 Task: Create new Company, with domain: 'symantec.com' and type: 'Prospect'. Add new contact for this company, with mail Id: 'Gaurav18Verma@symantec.com', First Name: Gaurav, Last name:  Verma, Job Title: 'Supply Chain Manager', Phone Number: '(305) 555-9014'. Change life cycle stage to  Lead and lead status to  In Progress. Logged in from softage.6@softage.net
Action: Mouse moved to (95, 67)
Screenshot: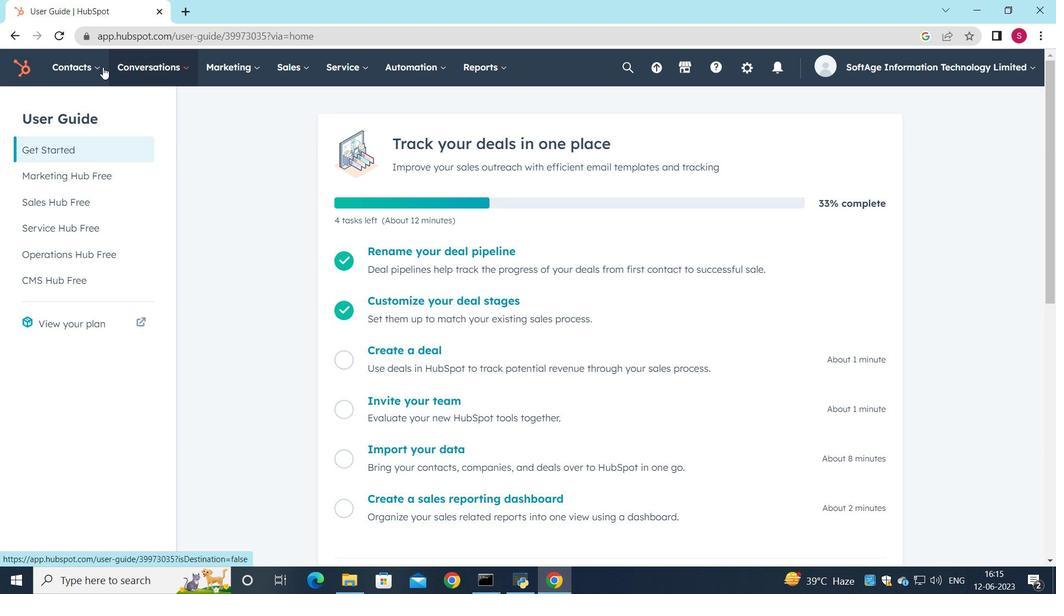 
Action: Mouse pressed left at (95, 67)
Screenshot: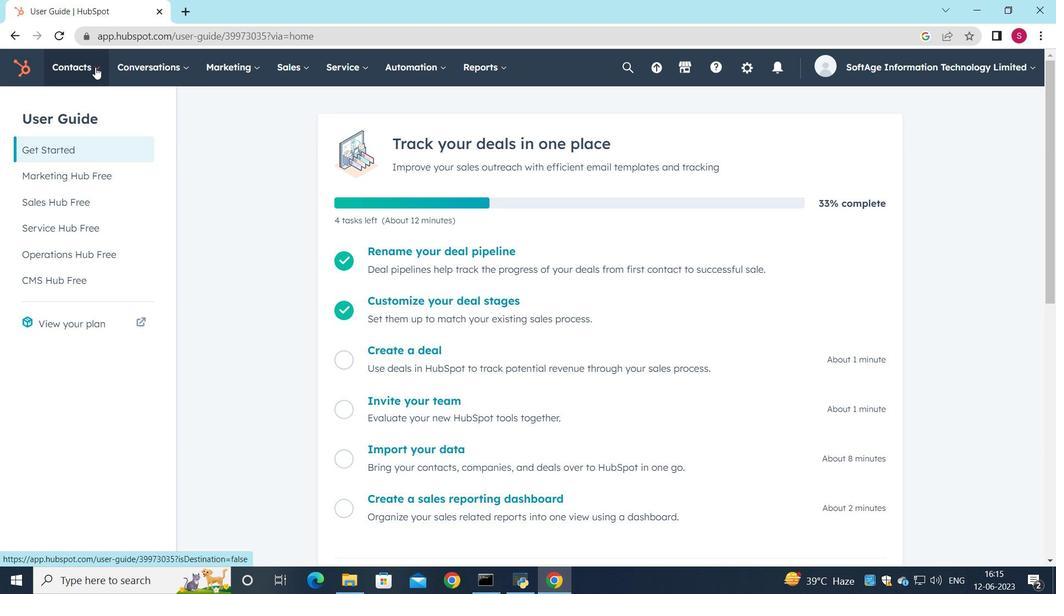 
Action: Mouse moved to (89, 125)
Screenshot: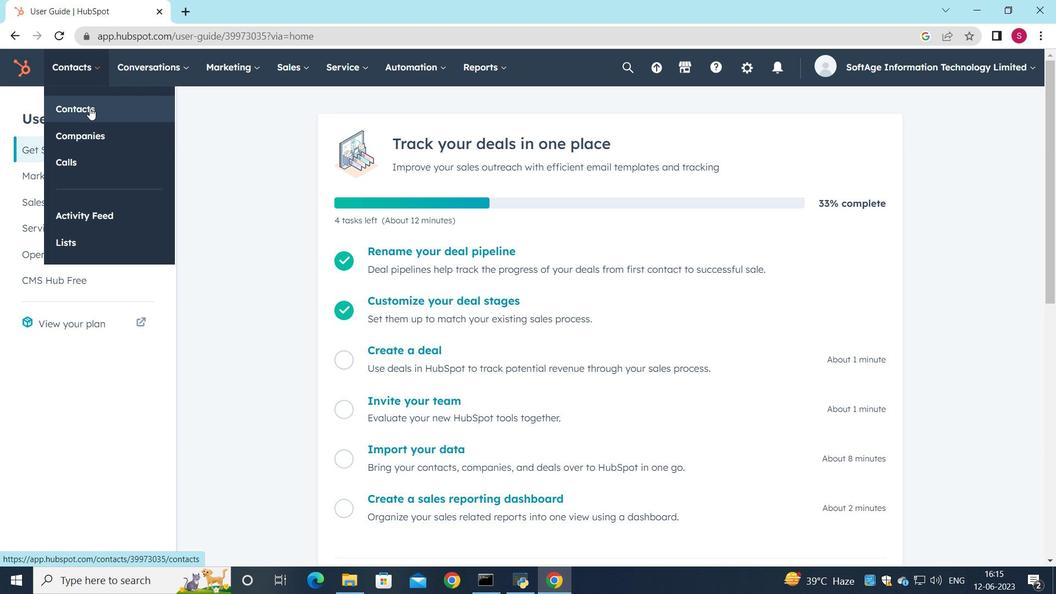 
Action: Mouse pressed left at (89, 125)
Screenshot: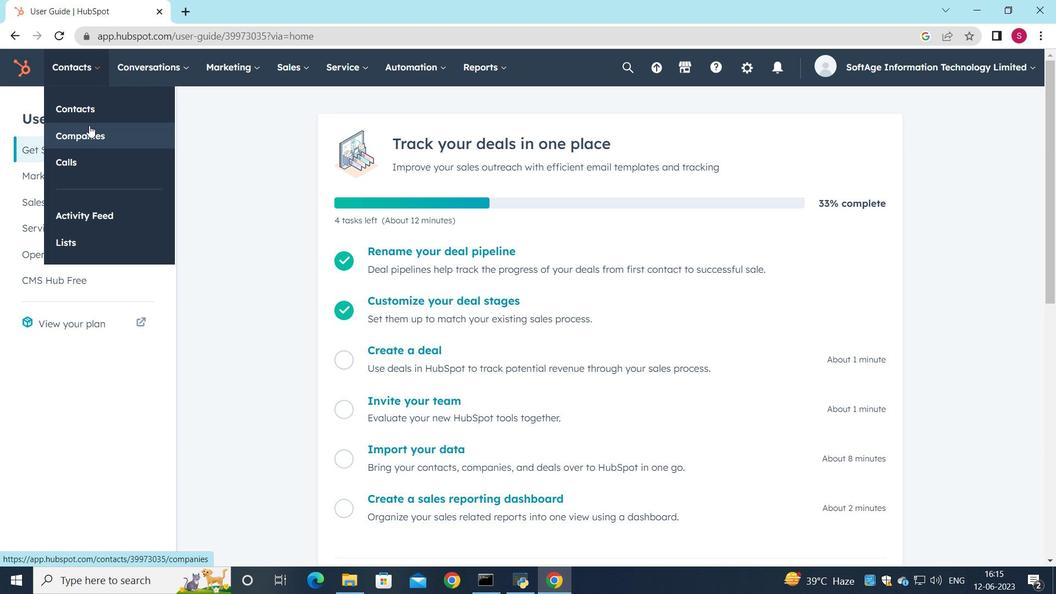 
Action: Mouse moved to (977, 115)
Screenshot: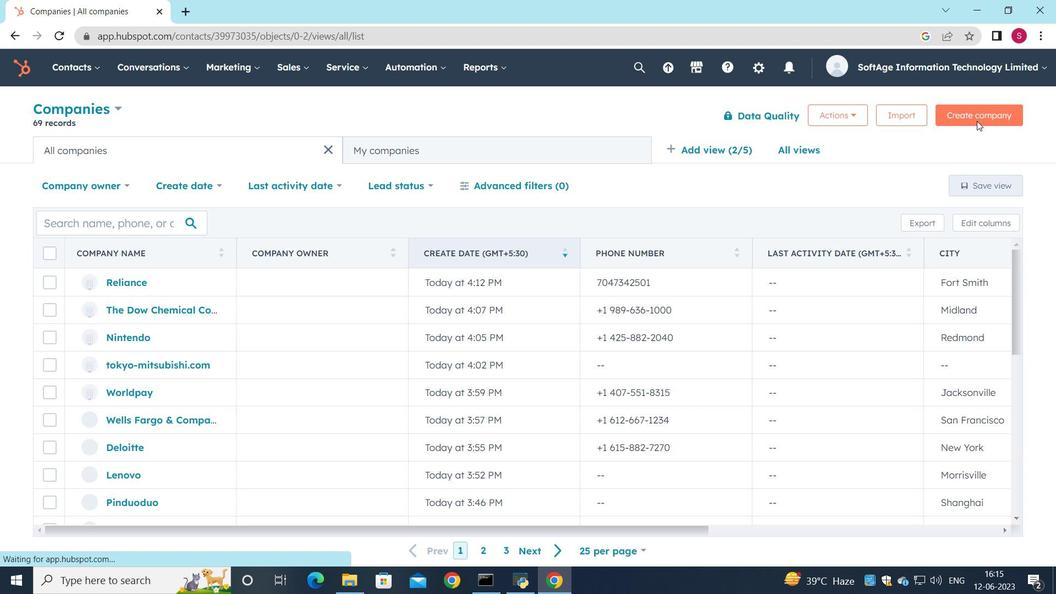 
Action: Mouse pressed left at (977, 115)
Screenshot: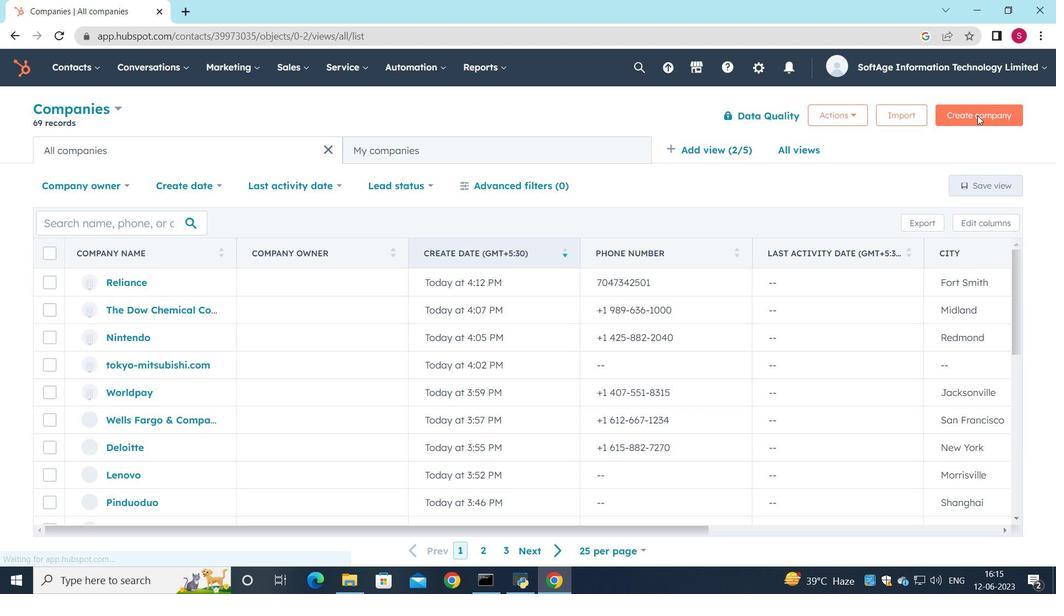 
Action: Mouse moved to (836, 173)
Screenshot: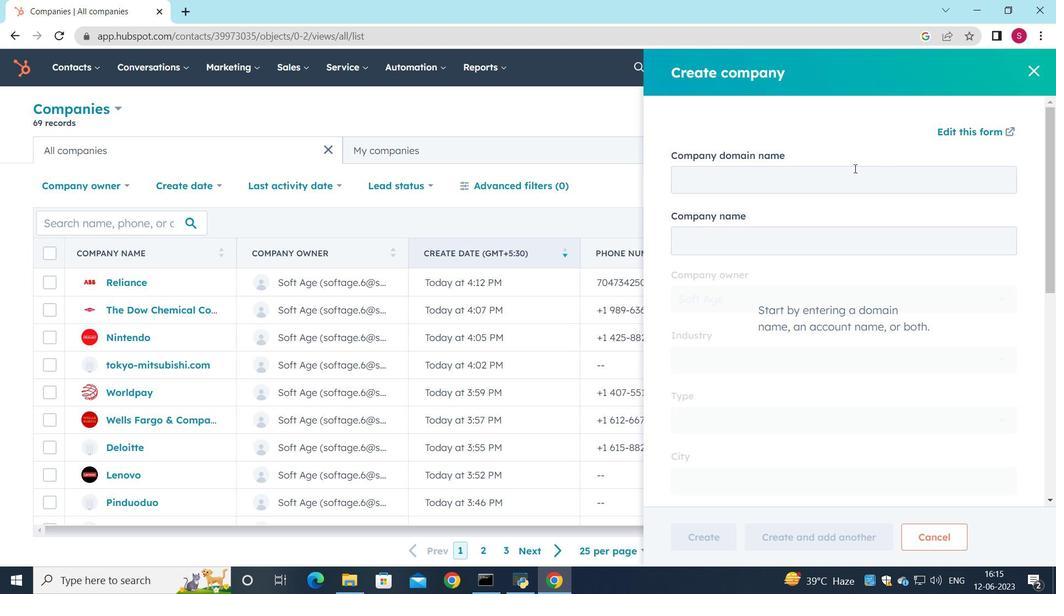 
Action: Mouse pressed left at (836, 173)
Screenshot: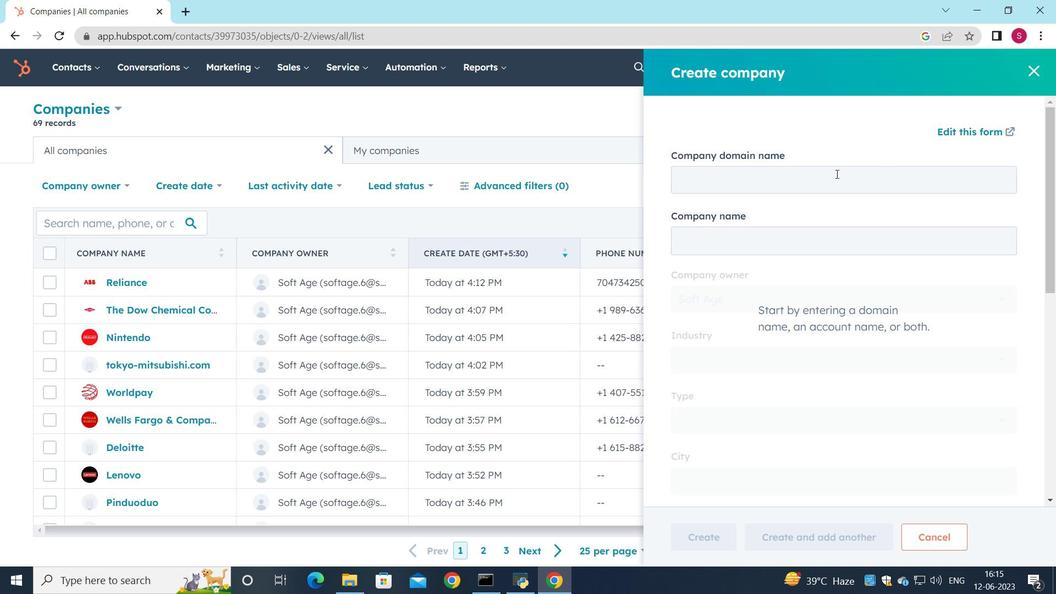 
Action: Mouse moved to (834, 184)
Screenshot: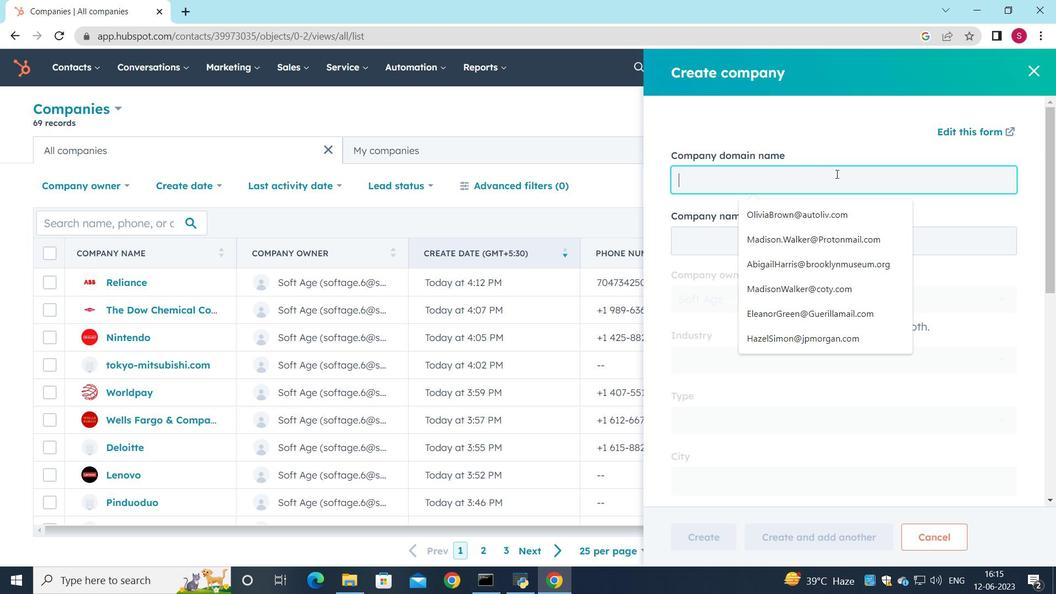 
Action: Key pressed symantec.com
Screenshot: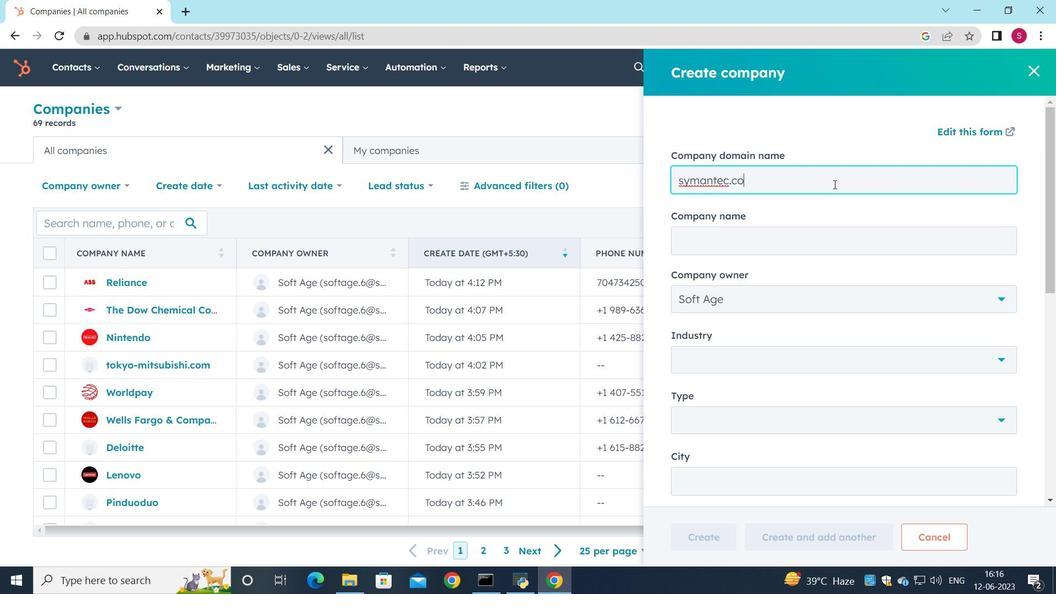 
Action: Mouse moved to (732, 311)
Screenshot: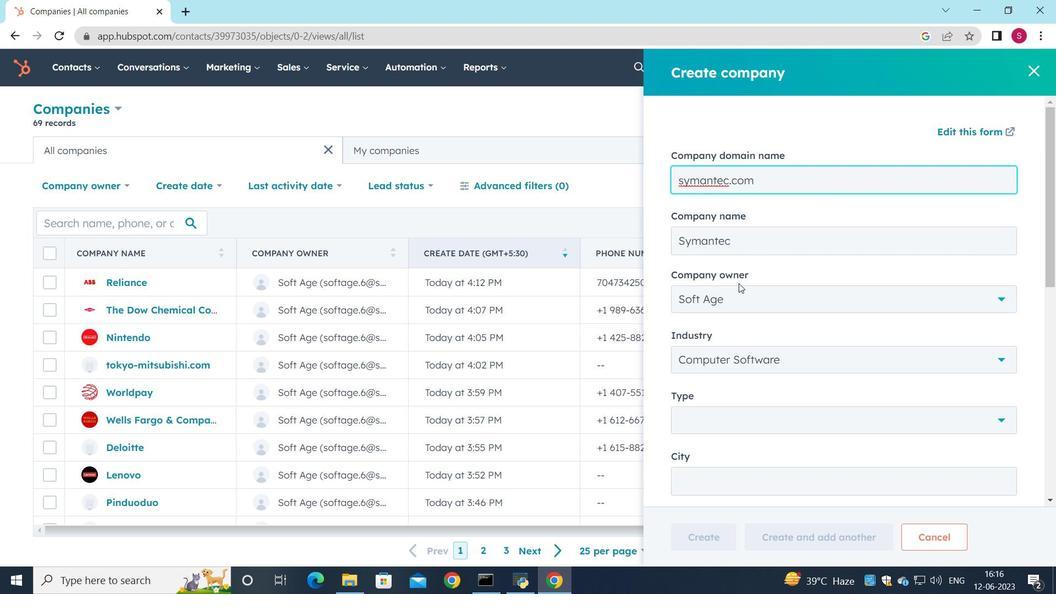 
Action: Mouse scrolled (732, 311) with delta (0, 0)
Screenshot: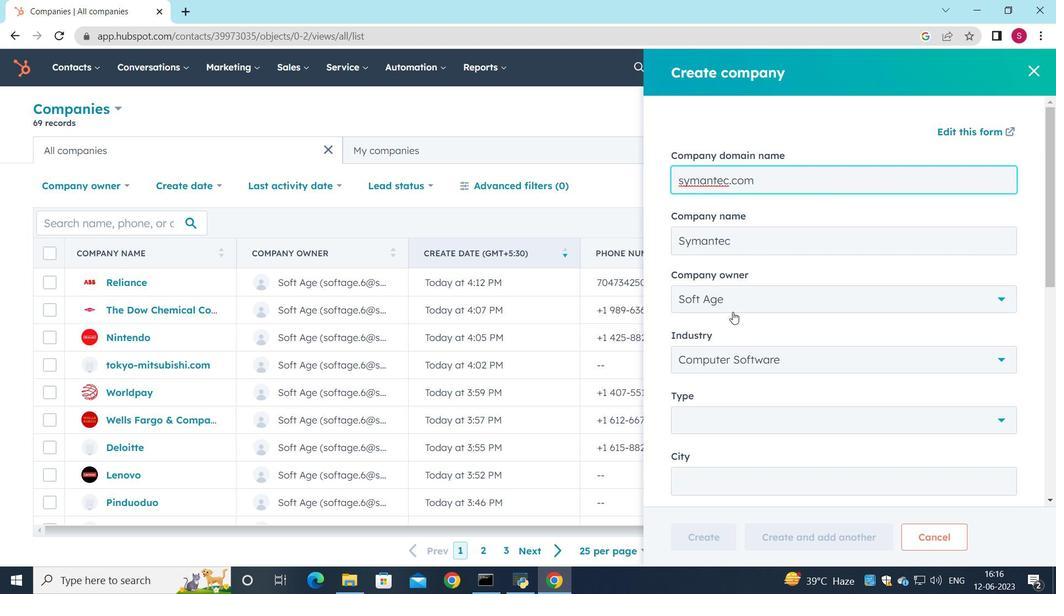 
Action: Mouse scrolled (732, 311) with delta (0, 0)
Screenshot: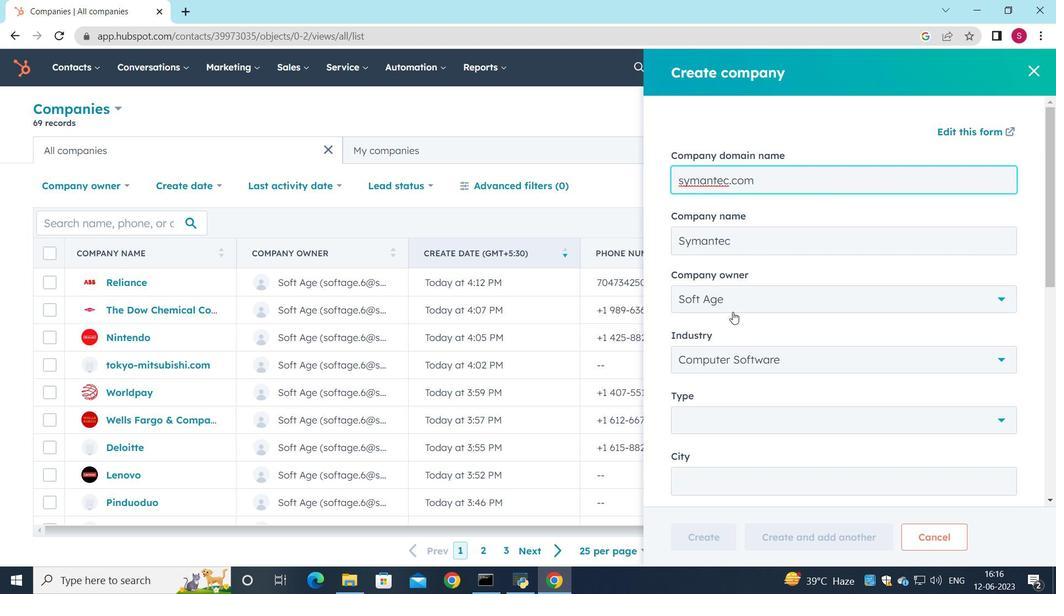 
Action: Mouse moved to (704, 274)
Screenshot: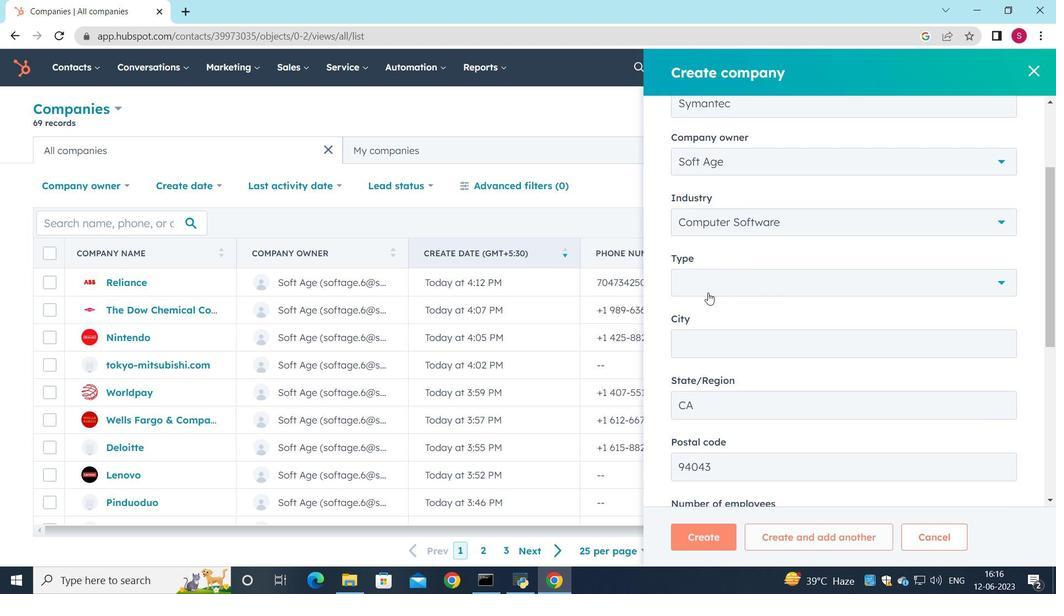 
Action: Mouse pressed left at (704, 274)
Screenshot: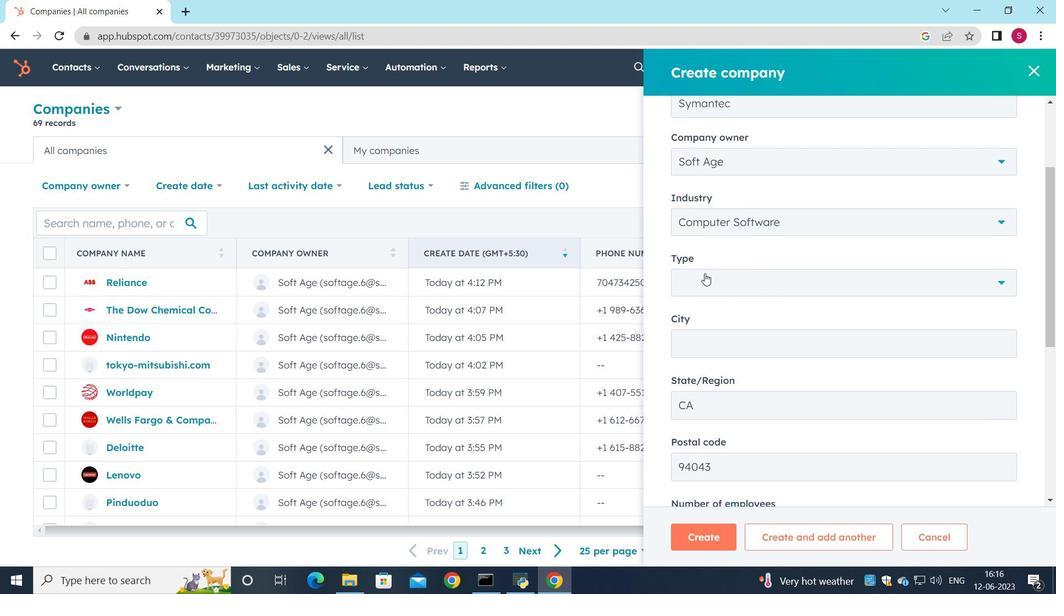 
Action: Mouse moved to (711, 343)
Screenshot: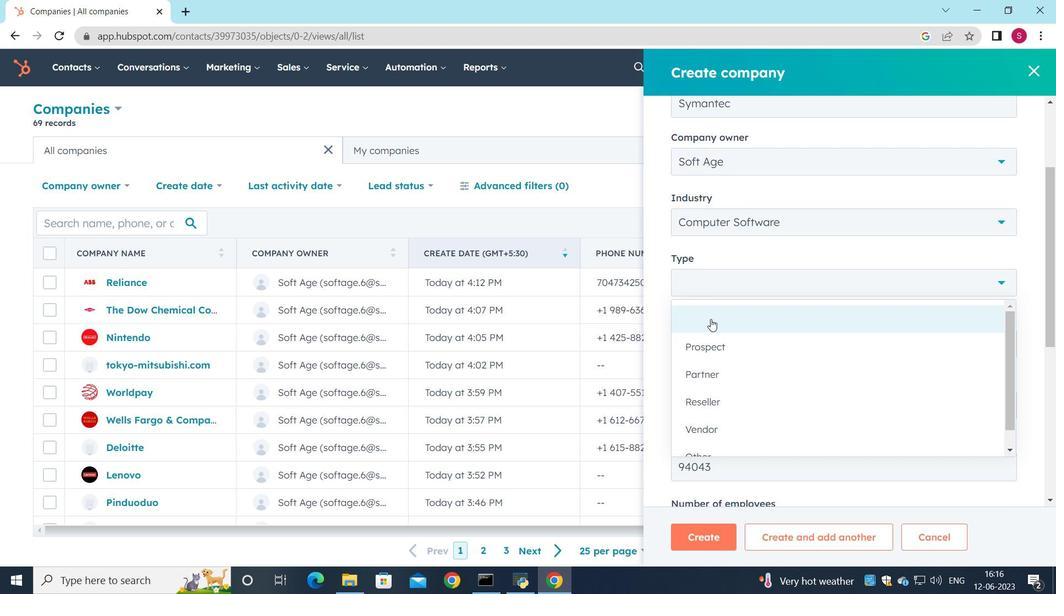 
Action: Mouse pressed left at (711, 343)
Screenshot: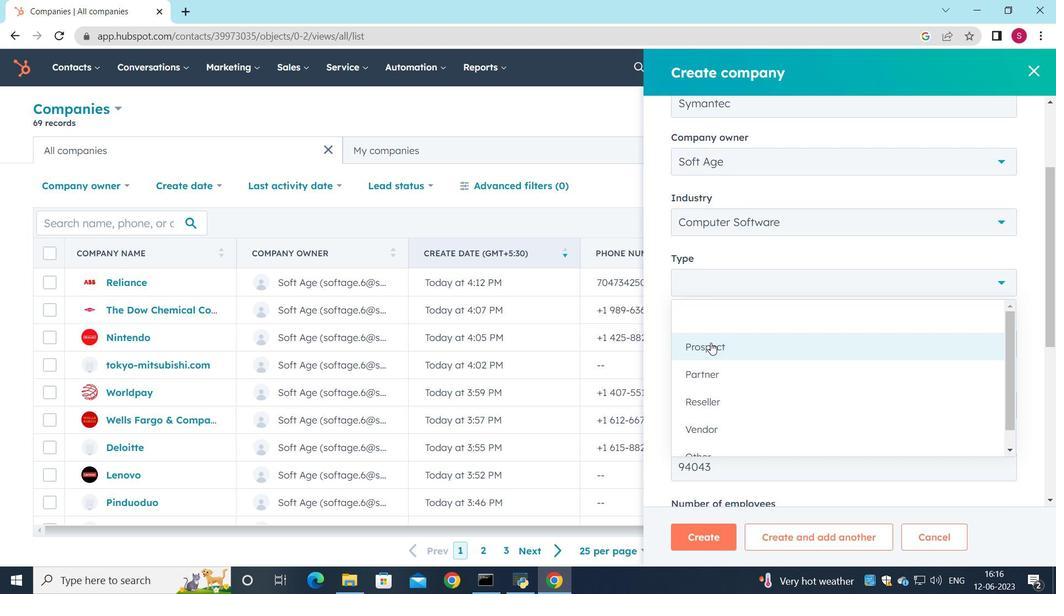 
Action: Mouse moved to (728, 331)
Screenshot: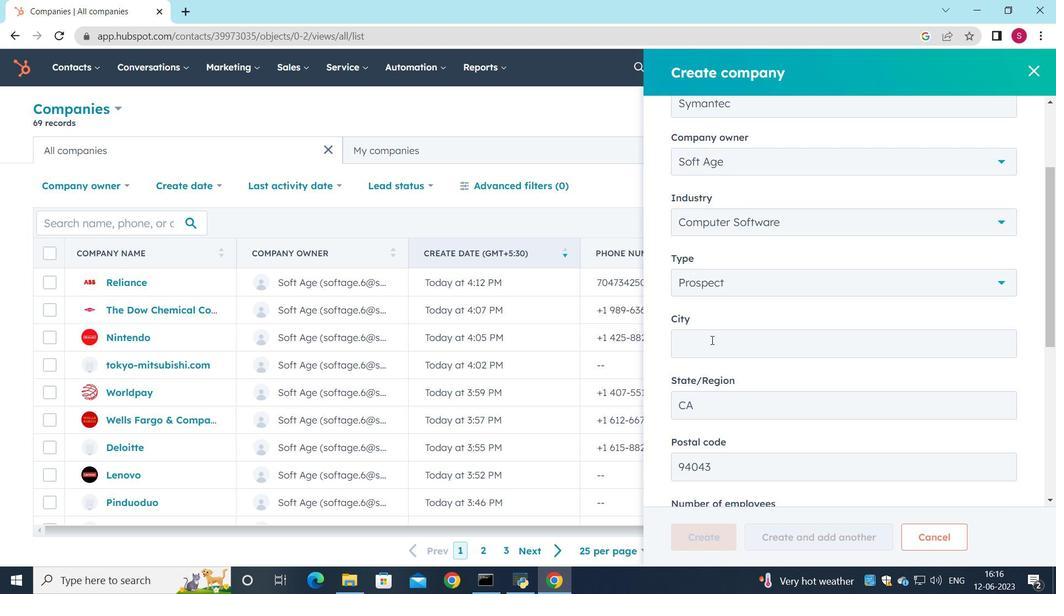 
Action: Mouse scrolled (728, 331) with delta (0, 0)
Screenshot: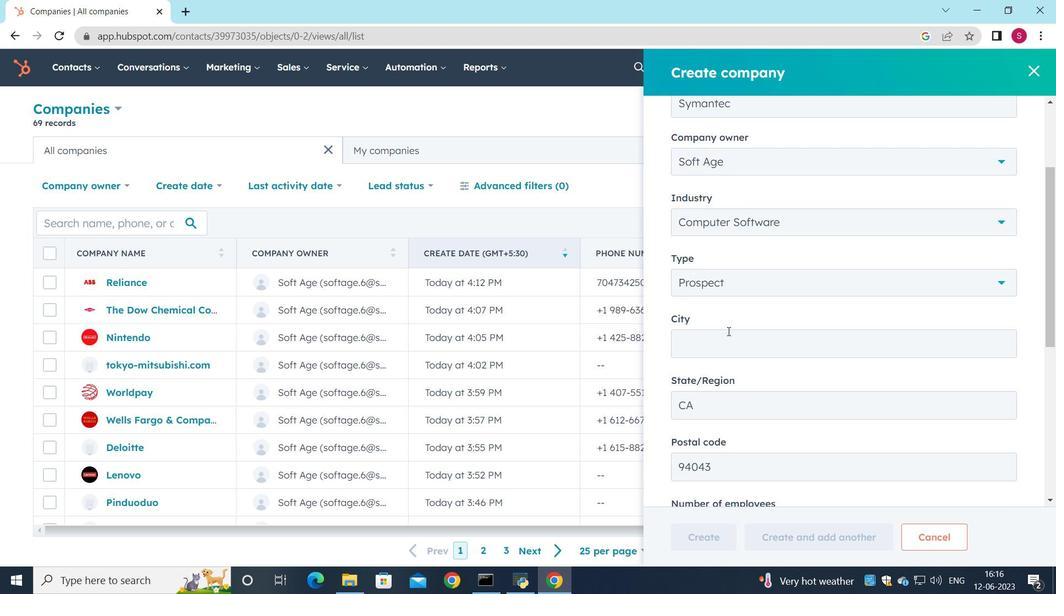 
Action: Mouse moved to (743, 309)
Screenshot: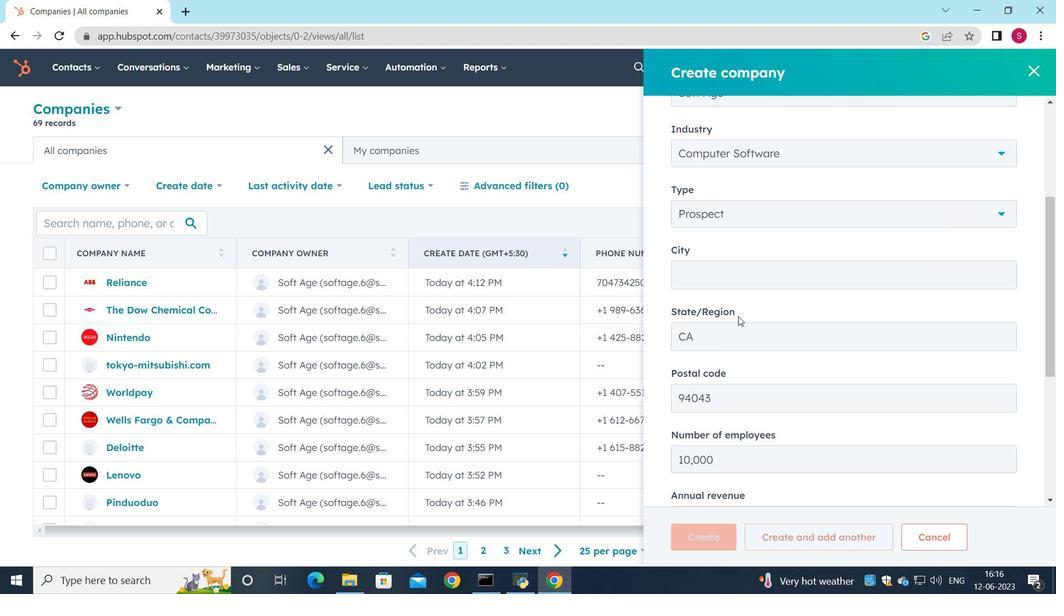 
Action: Mouse scrolled (743, 309) with delta (0, 0)
Screenshot: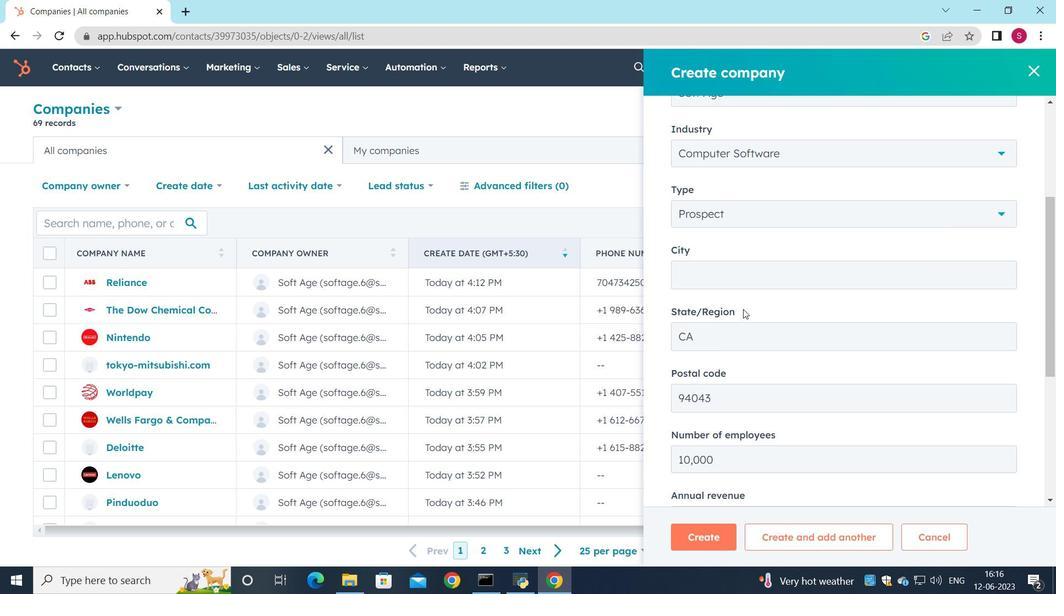 
Action: Mouse moved to (692, 546)
Screenshot: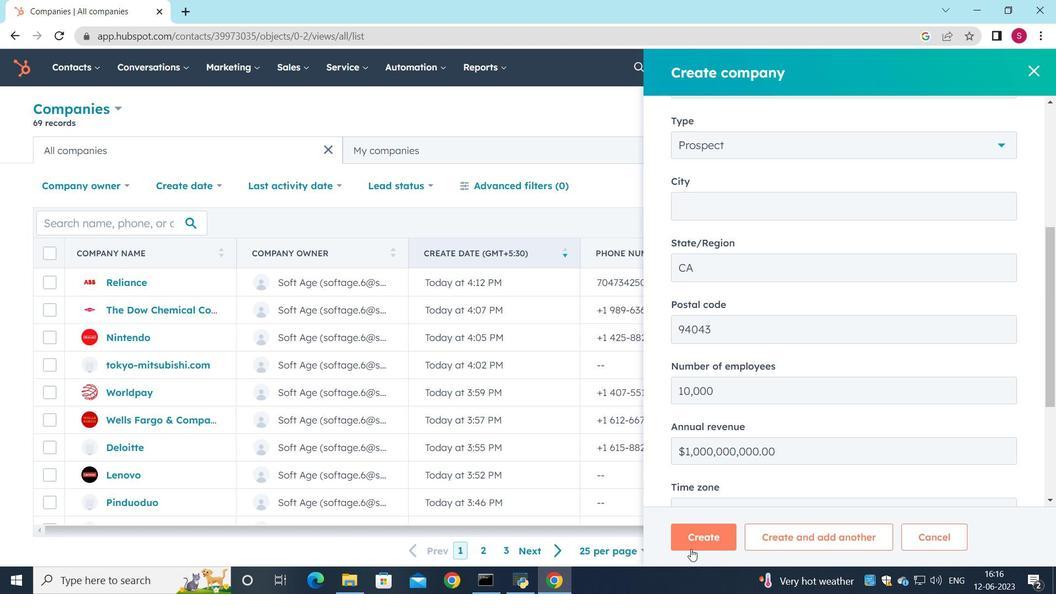 
Action: Mouse pressed left at (692, 546)
Screenshot: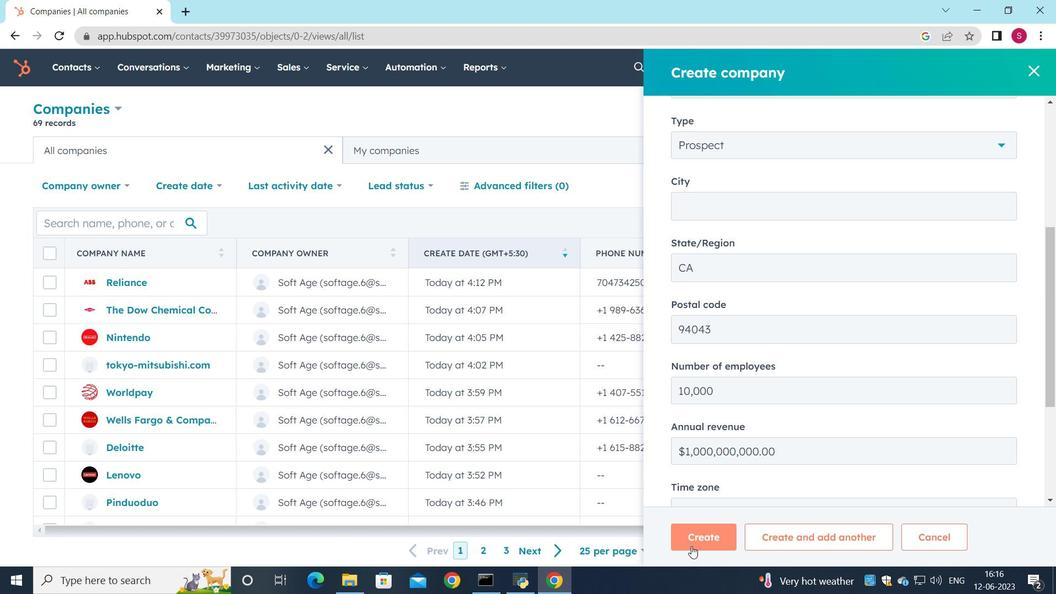 
Action: Mouse moved to (693, 379)
Screenshot: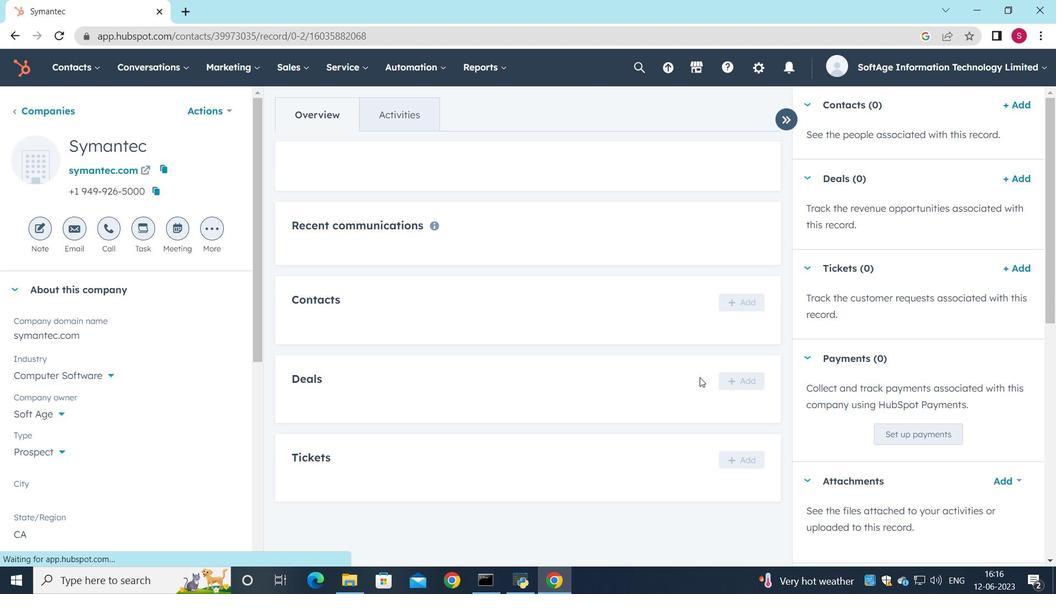 
Action: Mouse scrolled (693, 378) with delta (0, 0)
Screenshot: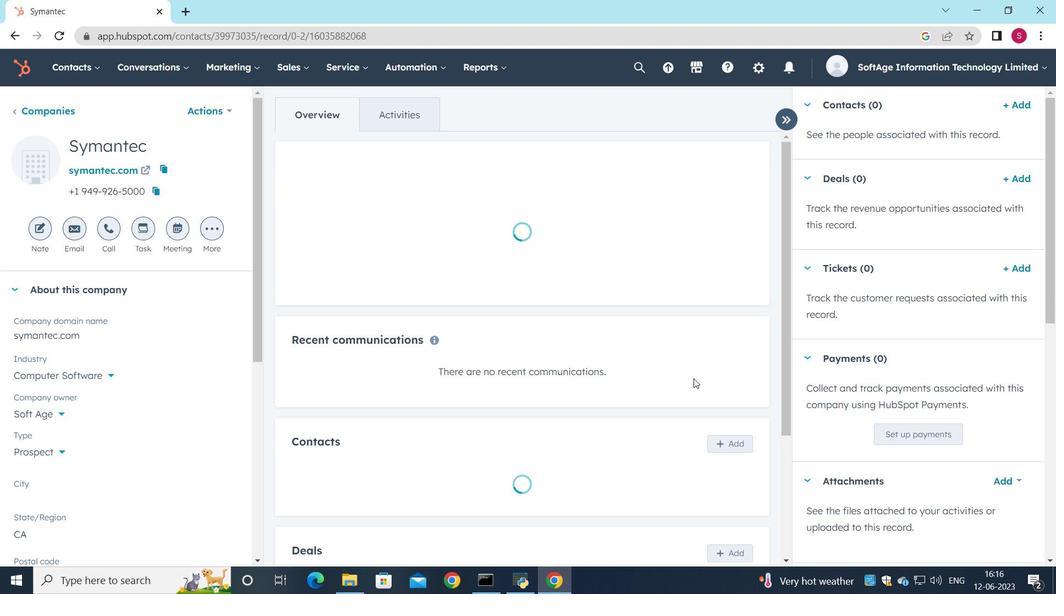 
Action: Mouse scrolled (693, 378) with delta (0, 0)
Screenshot: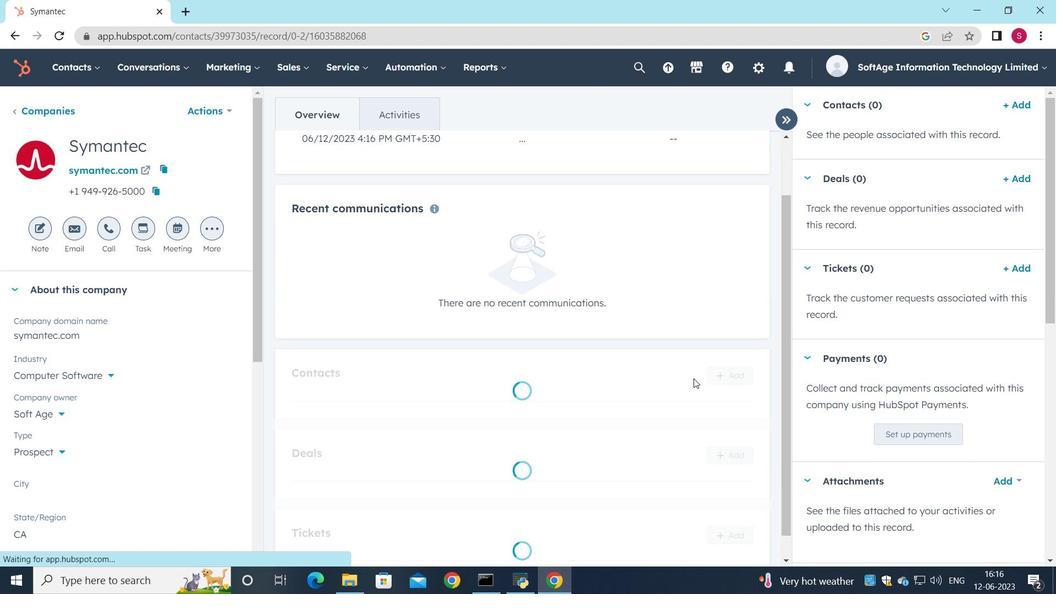 
Action: Mouse scrolled (693, 378) with delta (0, 0)
Screenshot: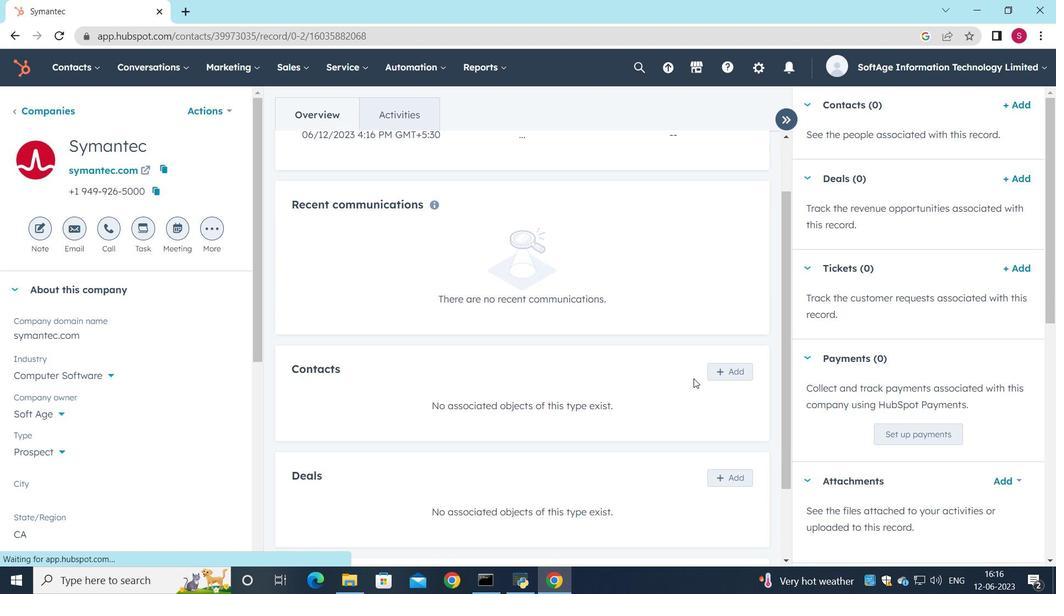 
Action: Mouse moved to (727, 272)
Screenshot: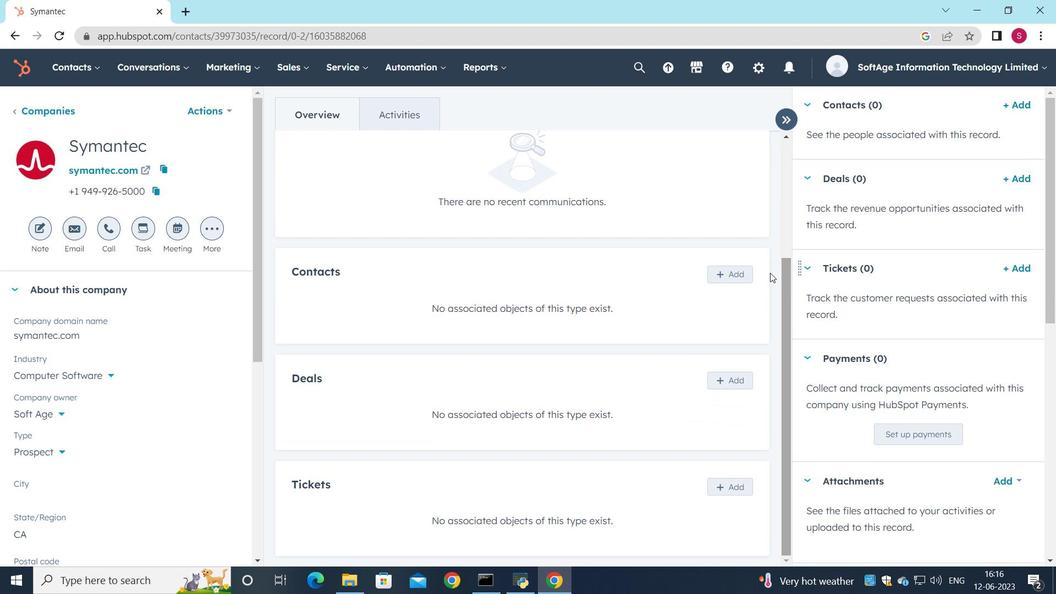 
Action: Mouse pressed left at (727, 272)
Screenshot: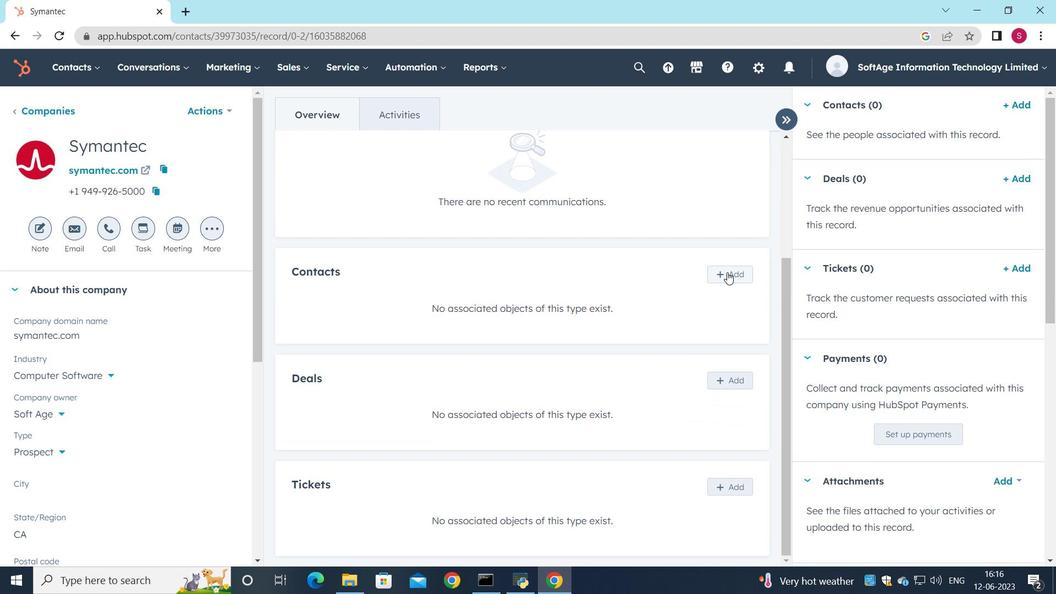 
Action: Mouse moved to (757, 146)
Screenshot: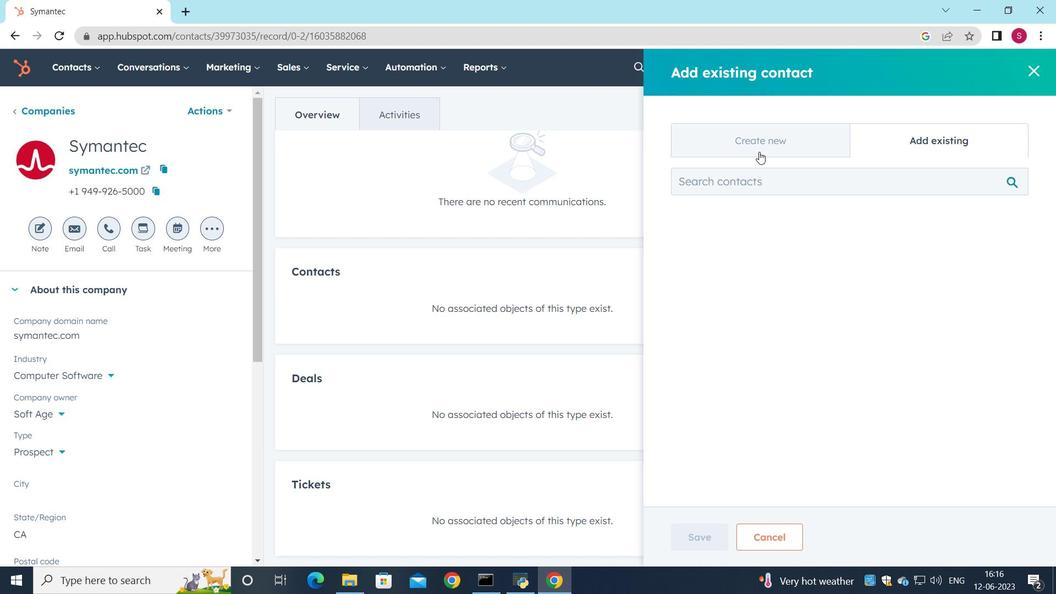 
Action: Mouse pressed left at (757, 146)
Screenshot: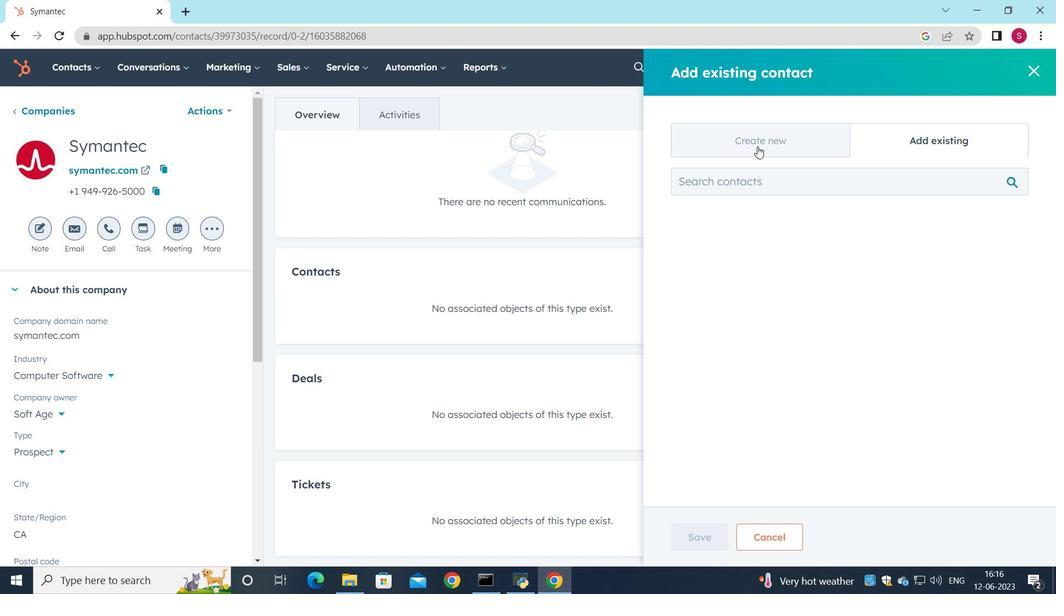 
Action: Mouse moved to (717, 232)
Screenshot: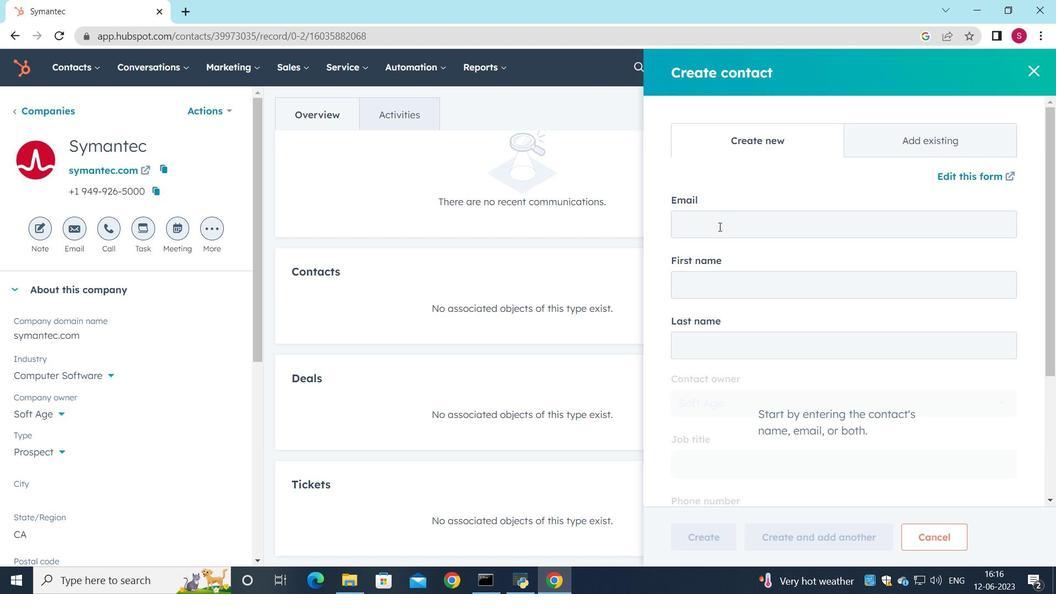 
Action: Mouse pressed left at (717, 232)
Screenshot: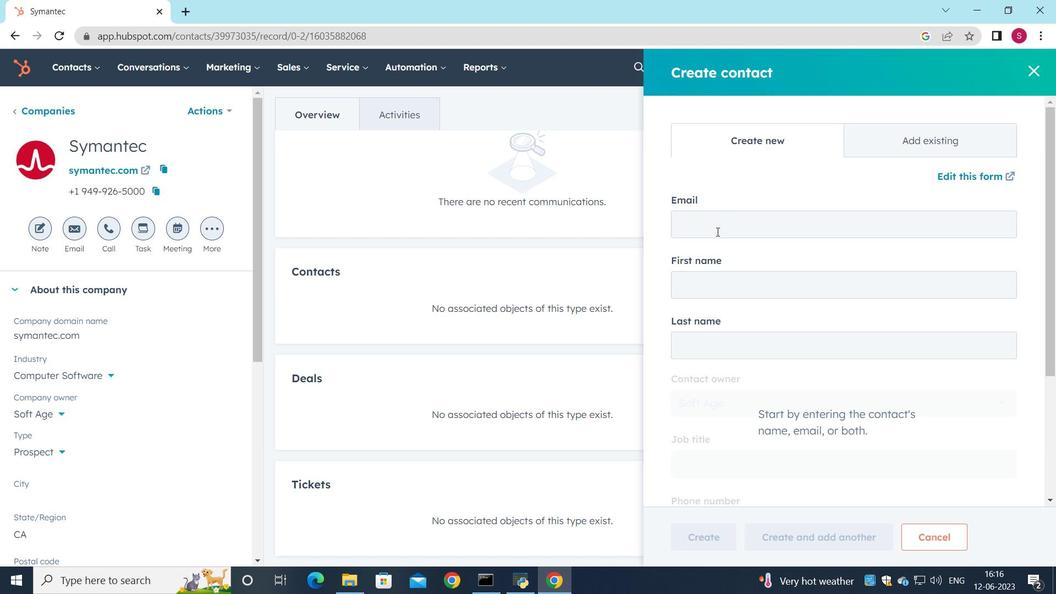 
Action: Key pressed symantec.com
Screenshot: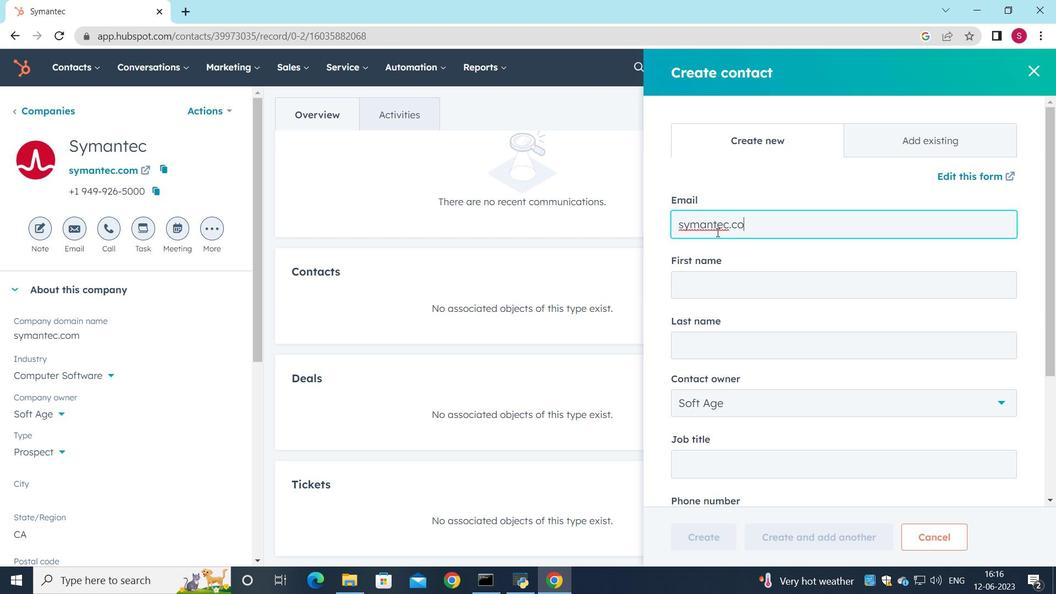 
Action: Mouse moved to (693, 304)
Screenshot: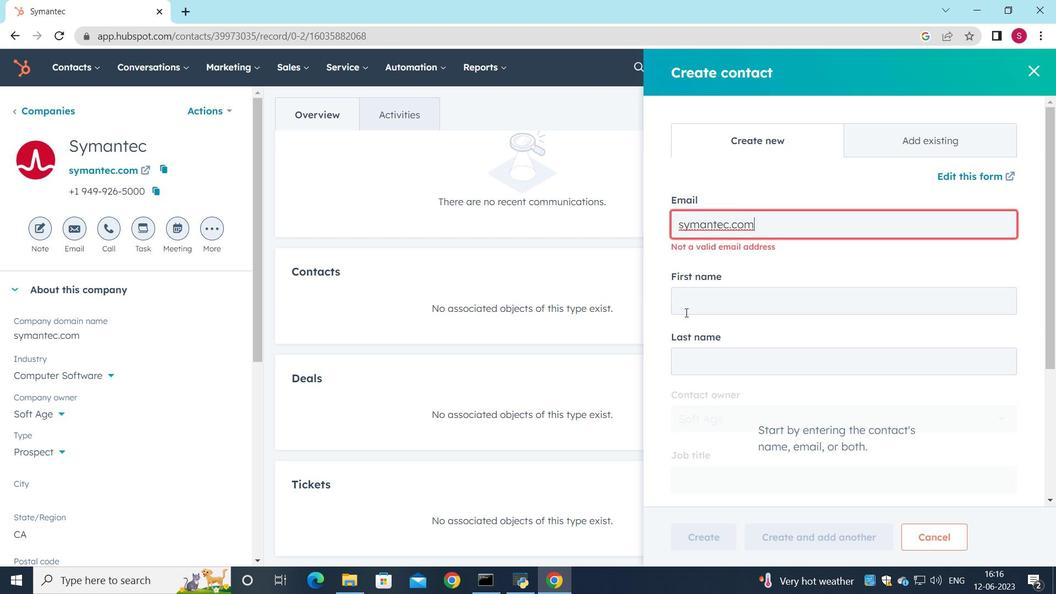 
Action: Mouse pressed left at (693, 304)
Screenshot: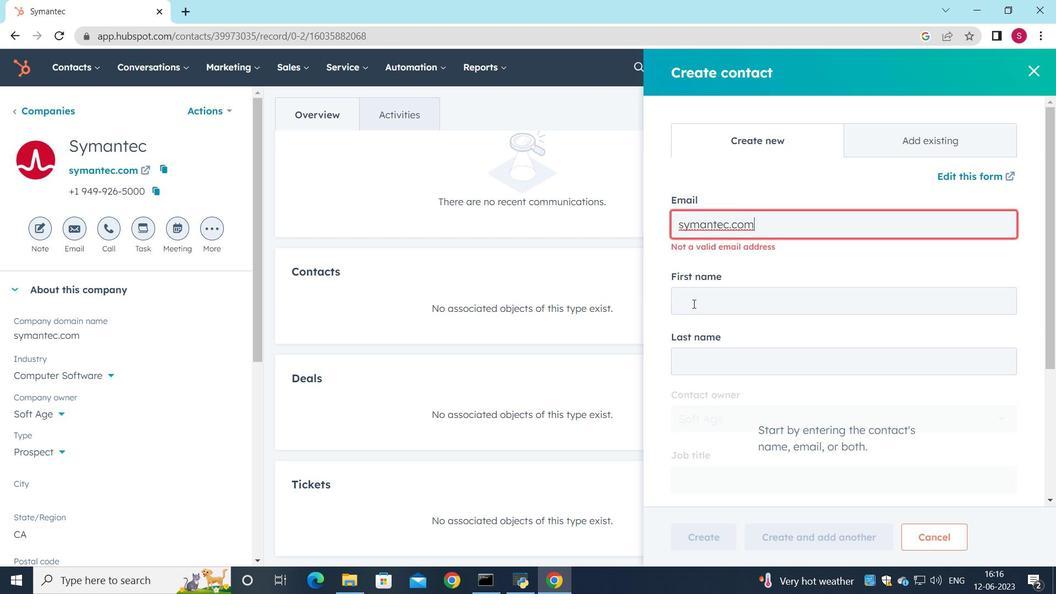 
Action: Key pressed <Key.backspace><Key.backspace><Key.backspace><Key.backspace><Key.backspace><Key.backspace><Key.backspace>
Screenshot: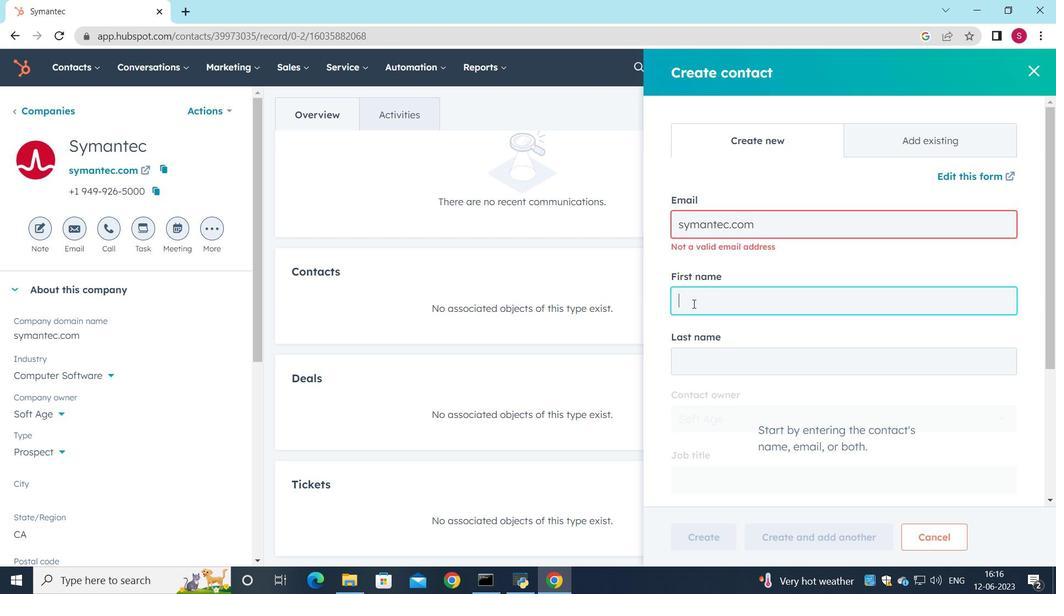 
Action: Mouse moved to (769, 229)
Screenshot: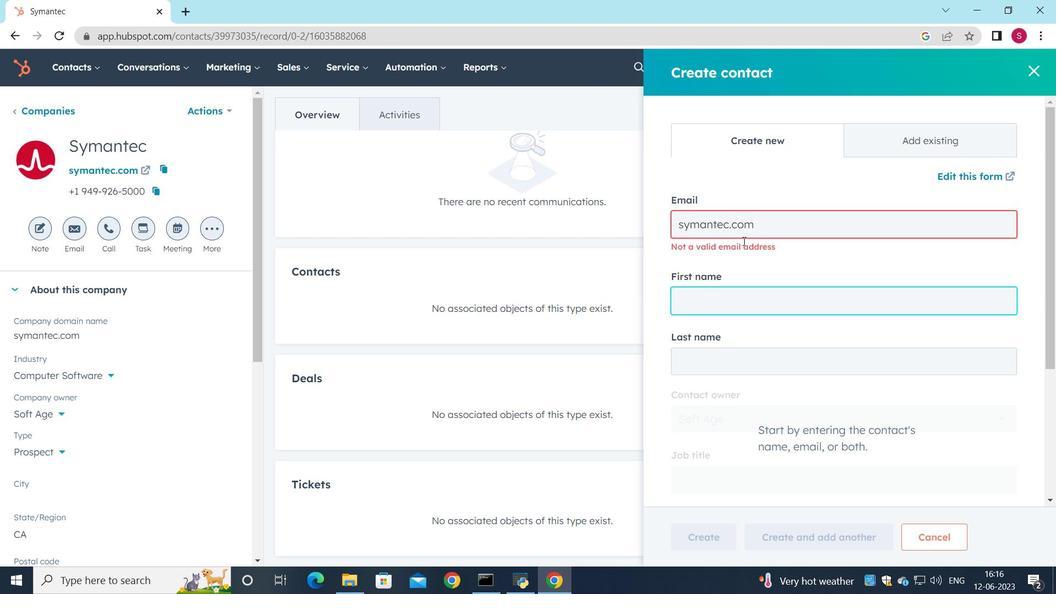 
Action: Mouse pressed left at (769, 229)
Screenshot: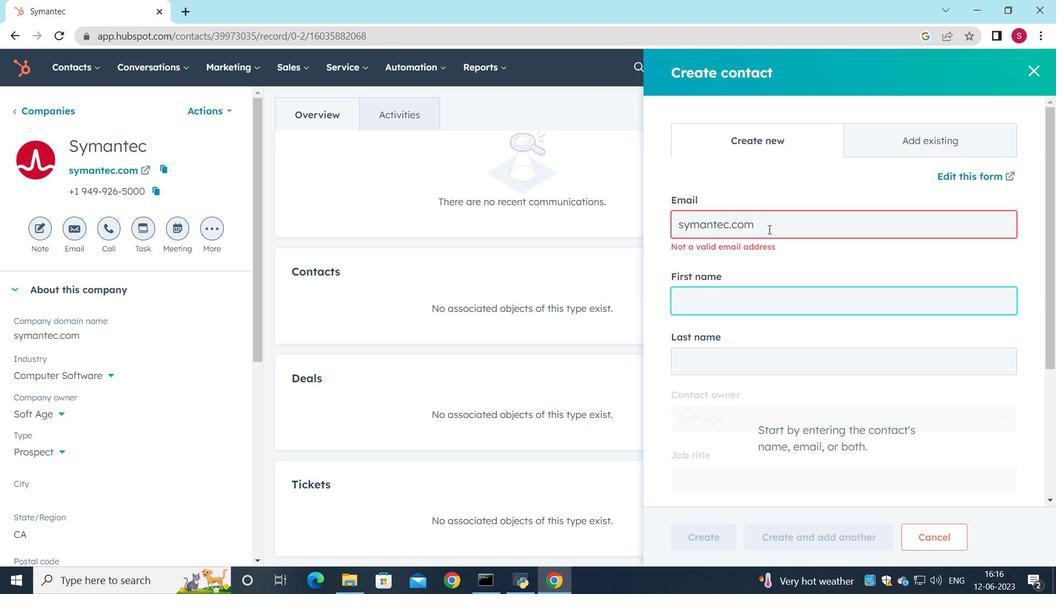 
Action: Mouse moved to (606, 253)
Screenshot: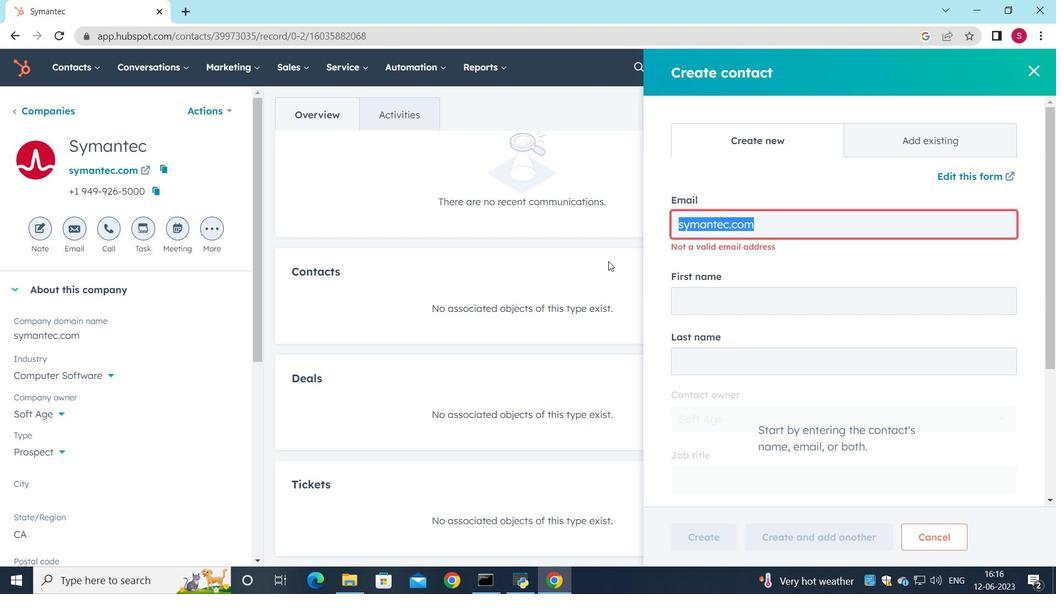 
Action: Key pressed <Key.delete>
Screenshot: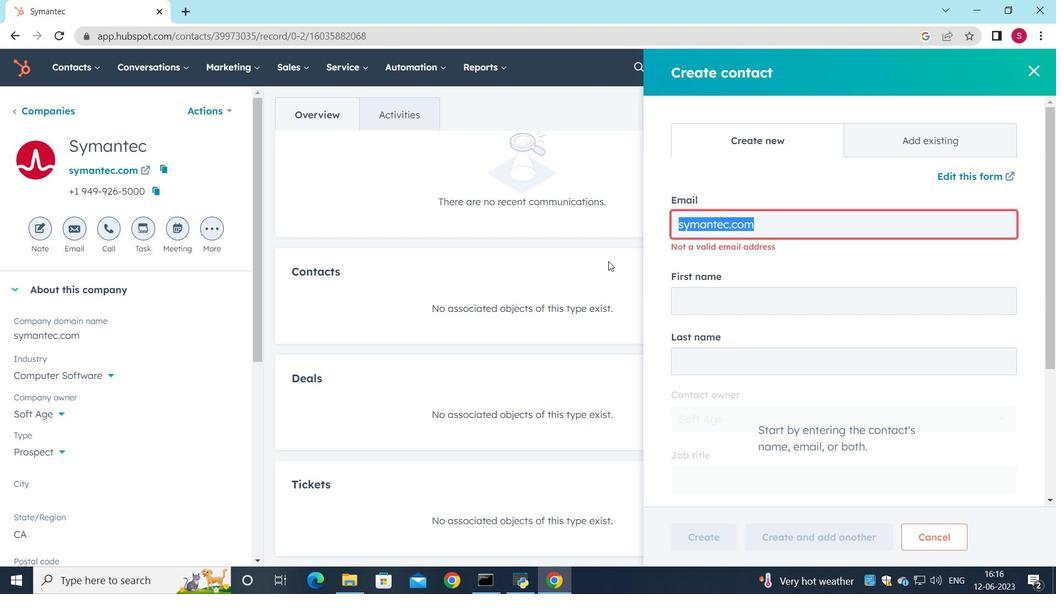 
Action: Mouse moved to (720, 255)
Screenshot: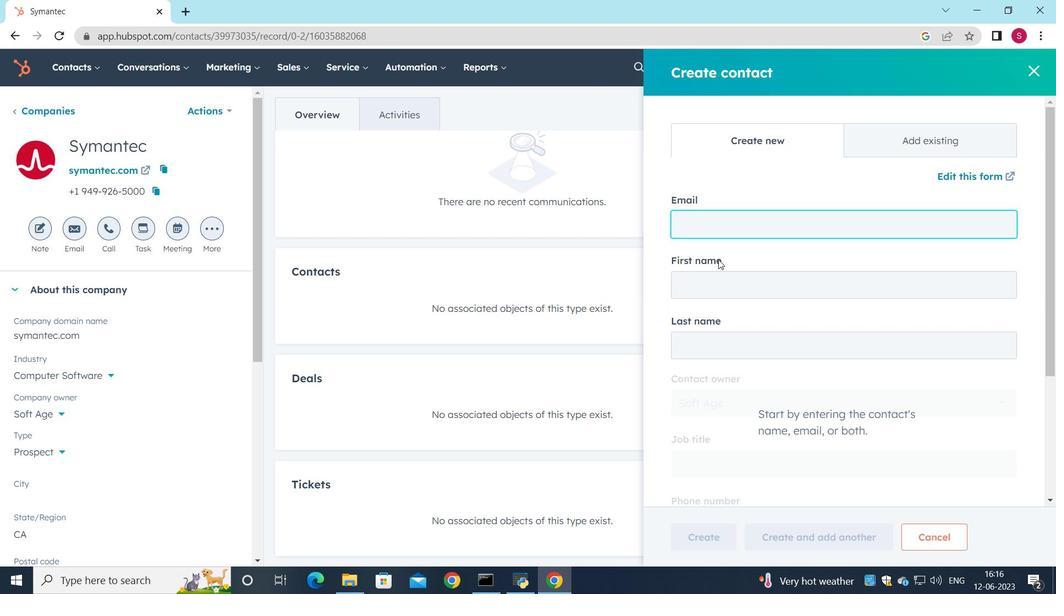 
Action: Key pressed <Key.shift>Gaurav<Key.shift>18<Key.shift><Key.shift><Key.shift><Key.shift><Key.shift><Key.shift><Key.shift><Key.shift><Key.shift><Key.shift><Key.shift><Key.shift><Key.shift><Key.shift><Key.shift><Key.shift><Key.shift><Key.shift><Key.shift><Key.shift><Key.shift><Key.shift><Key.shift><Key.shift><Key.shift><Key.shift><Key.shift><Key.shift><Key.shift><Key.shift><Key.shift><Key.shift><Key.shift><Key.shift><Key.shift><Key.shift><Key.shift><Key.shift><Key.shift><Key.shift>Verma<Key.shift><Key.shift><Key.shift><Key.shift><Key.shift><Key.shift><Key.shift><Key.shift><Key.shift><Key.shift><Key.shift>@symantec.com
Screenshot: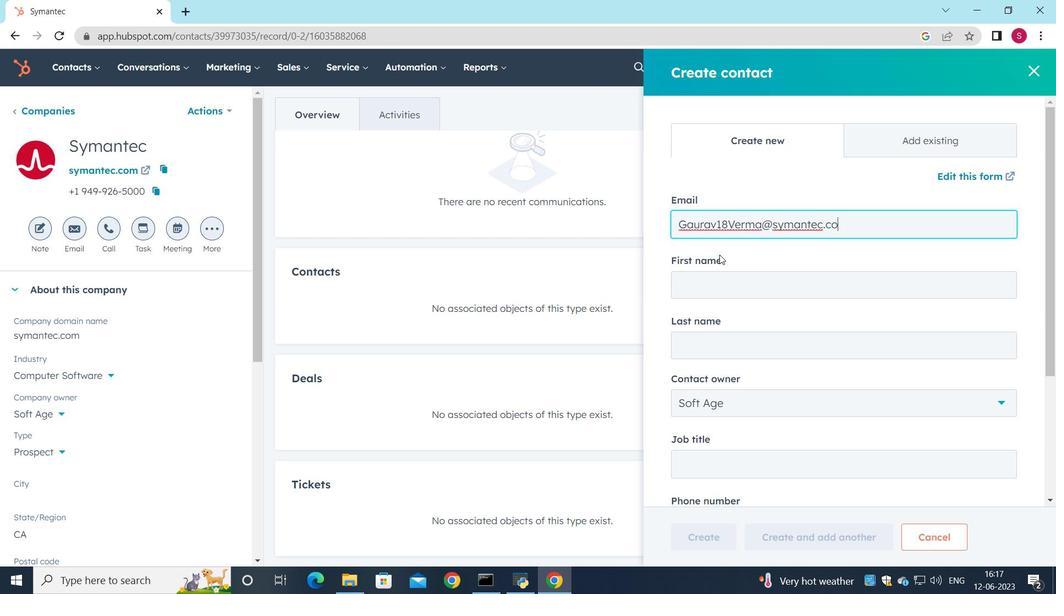 
Action: Mouse moved to (732, 287)
Screenshot: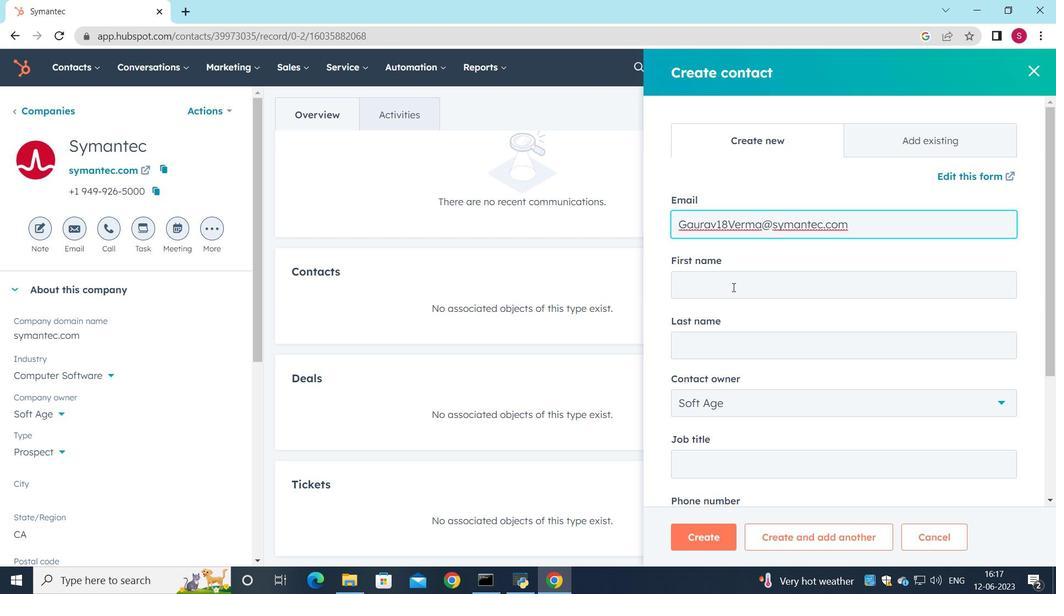 
Action: Mouse pressed left at (732, 287)
Screenshot: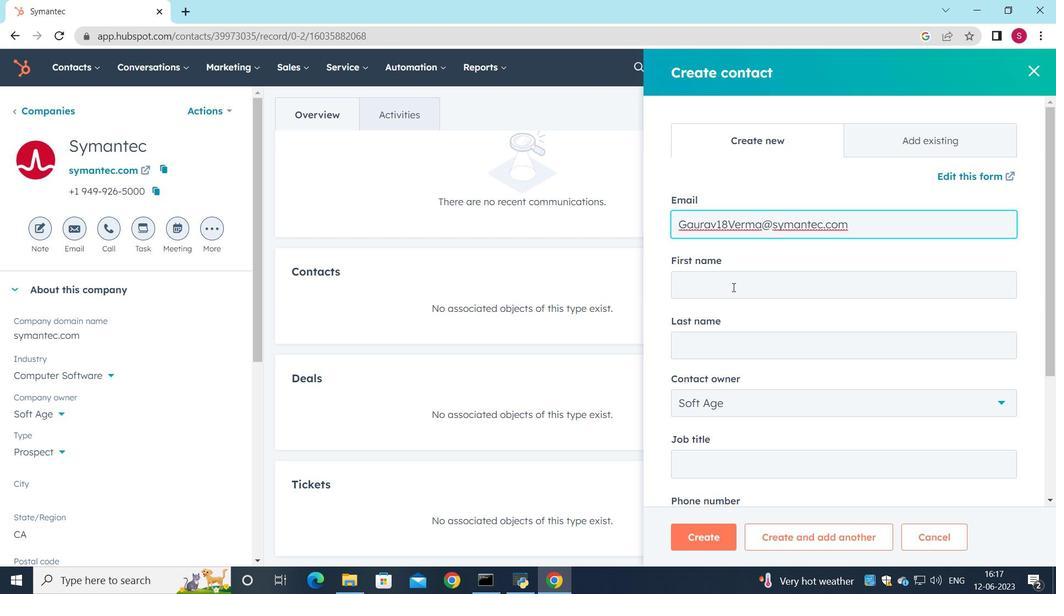 
Action: Key pressed <Key.shift><Key.shift><Key.shift><Key.shift><Key.shift><Key.shift><Key.shift><Key.shift><Key.shift><Key.shift><Key.shift><Key.shift><Key.shift><Key.shift><Key.shift><Key.shift><Key.shift><Key.shift><Key.shift><Key.shift><Key.shift><Key.shift><Key.shift><Key.shift><Key.shift><Key.shift><Key.shift>Gaurav
Screenshot: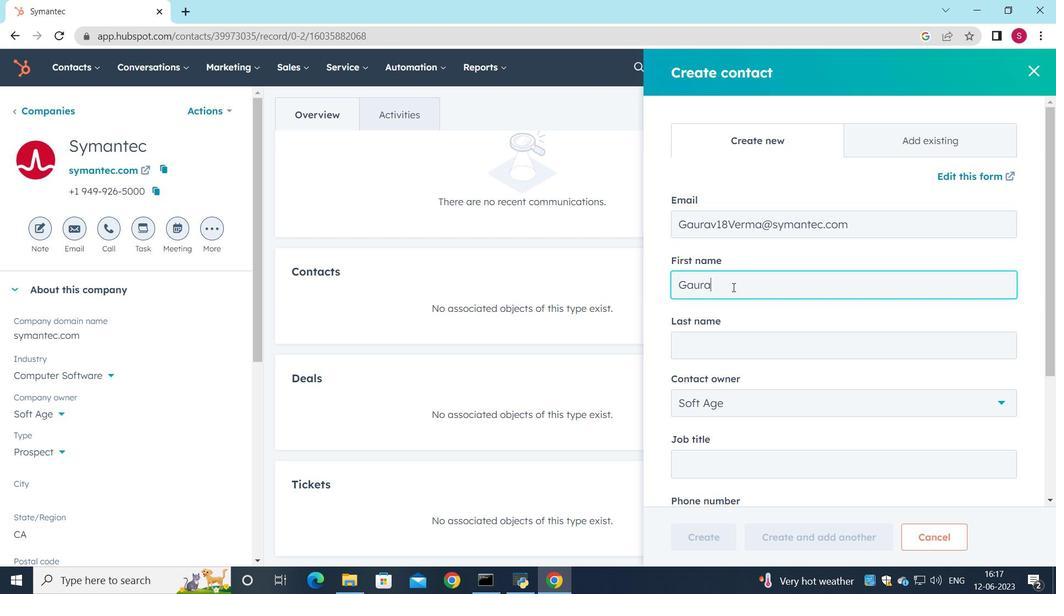 
Action: Mouse moved to (741, 348)
Screenshot: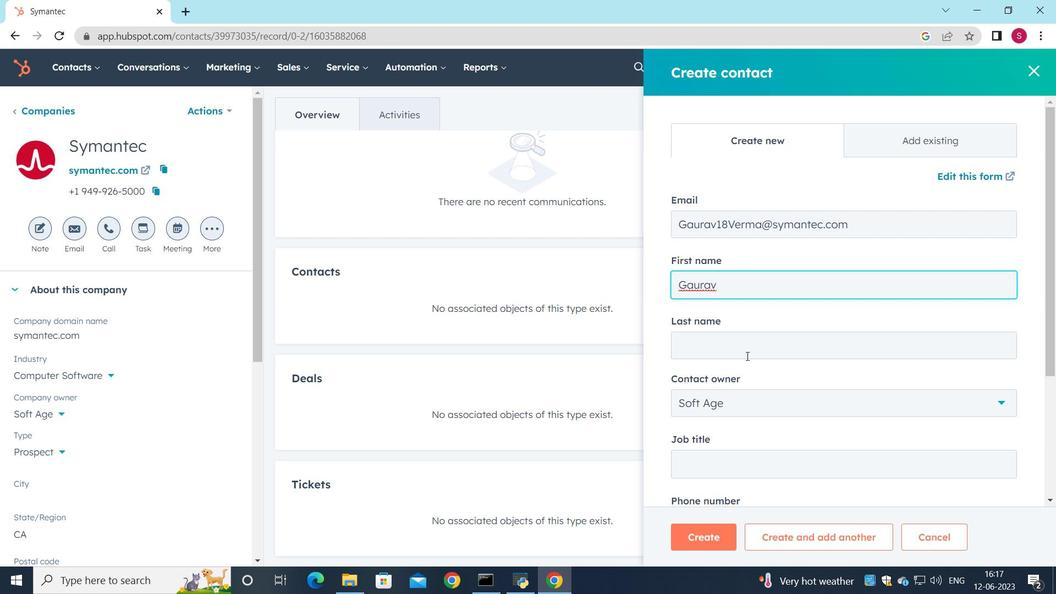 
Action: Mouse pressed left at (741, 348)
Screenshot: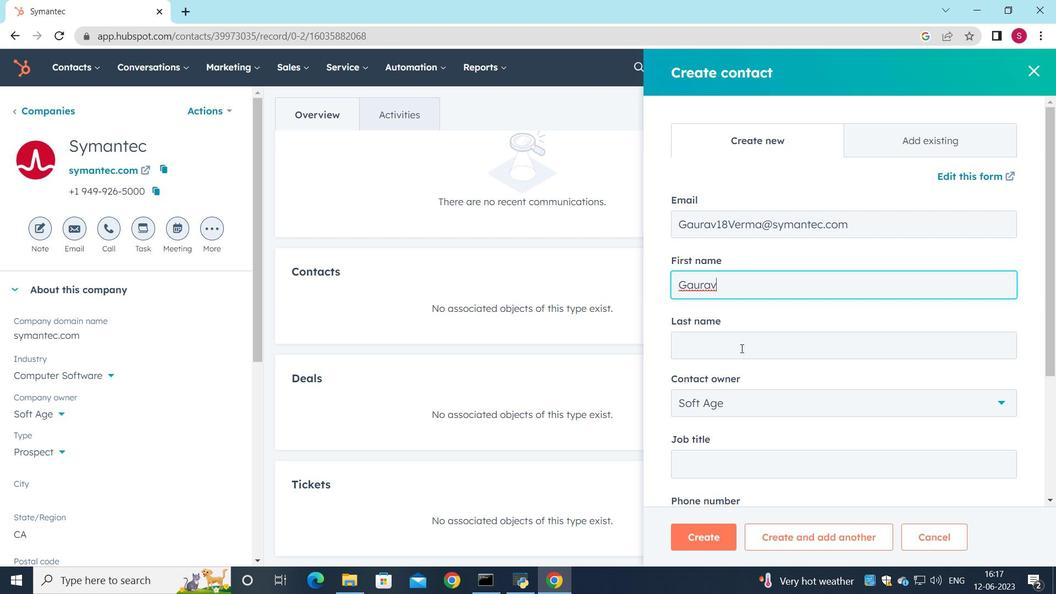 
Action: Mouse moved to (754, 339)
Screenshot: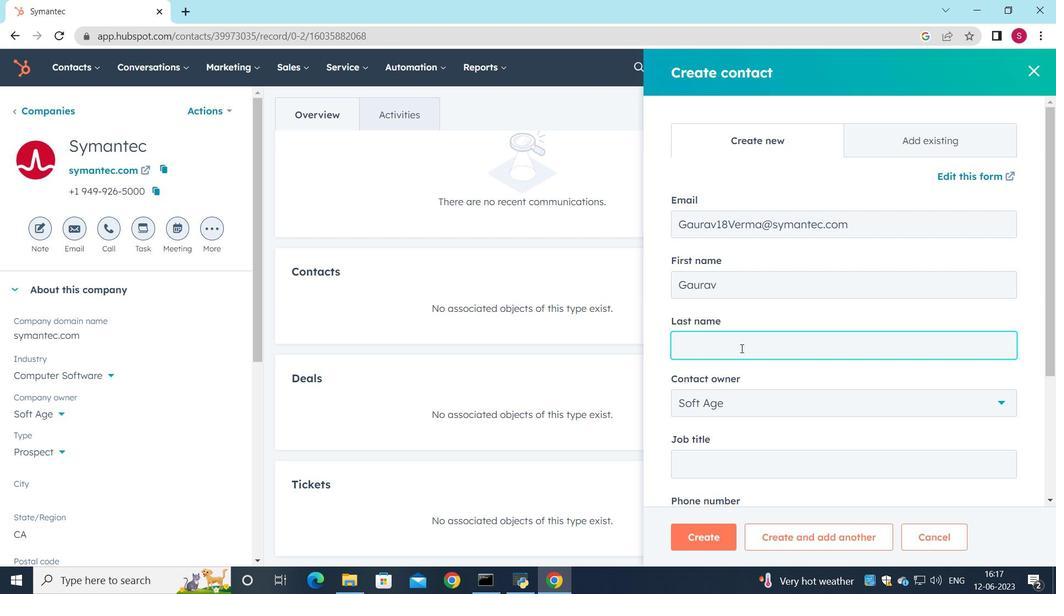 
Action: Key pressed <Key.shift><Key.shift><Key.shift><Key.shift>Verma
Screenshot: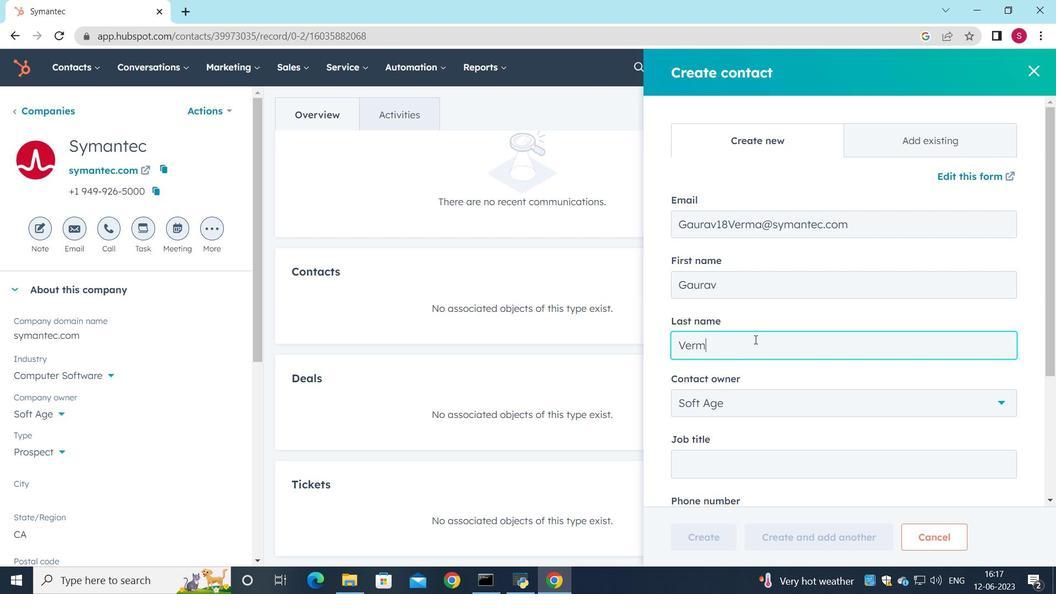 
Action: Mouse moved to (698, 347)
Screenshot: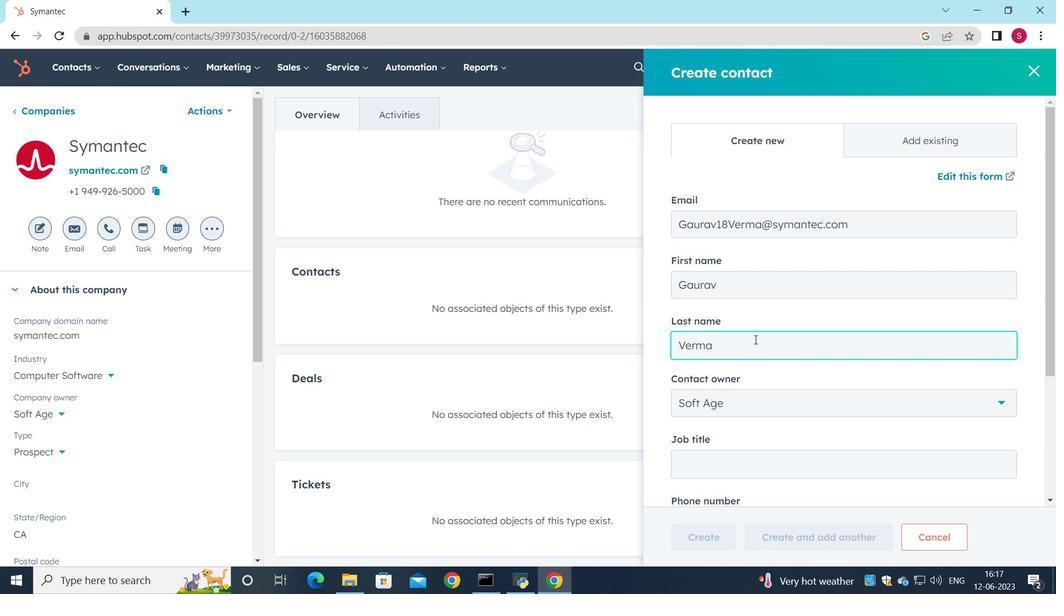 
Action: Mouse scrolled (698, 346) with delta (0, 0)
Screenshot: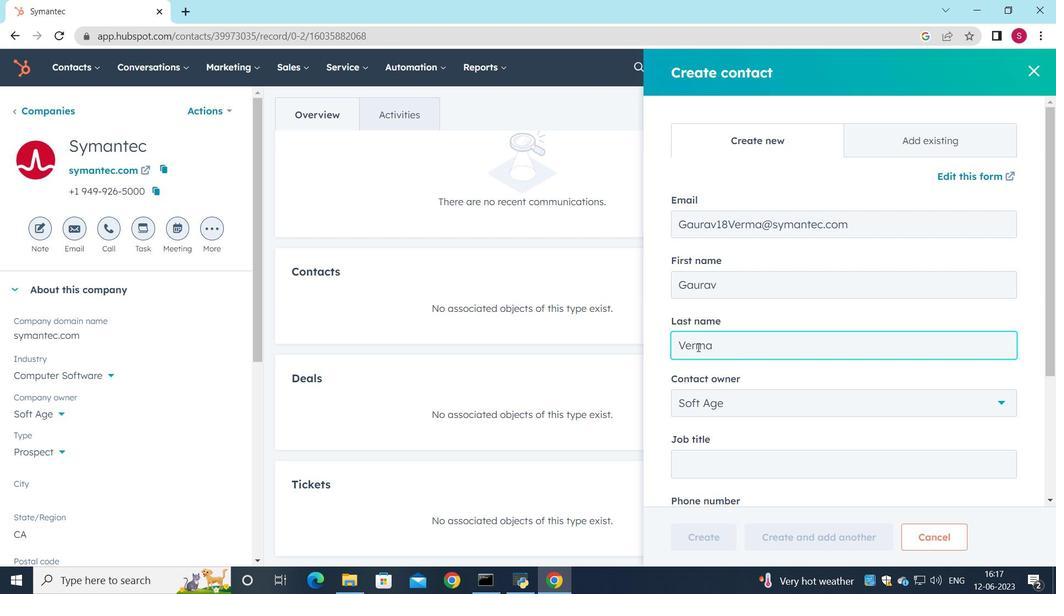 
Action: Mouse scrolled (698, 346) with delta (0, 0)
Screenshot: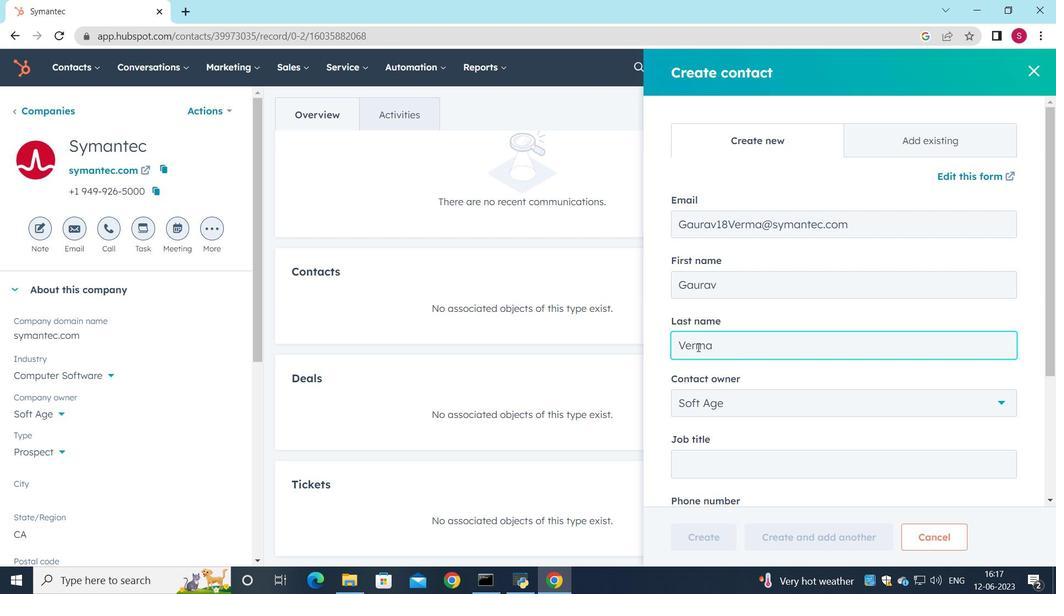 
Action: Mouse moved to (713, 336)
Screenshot: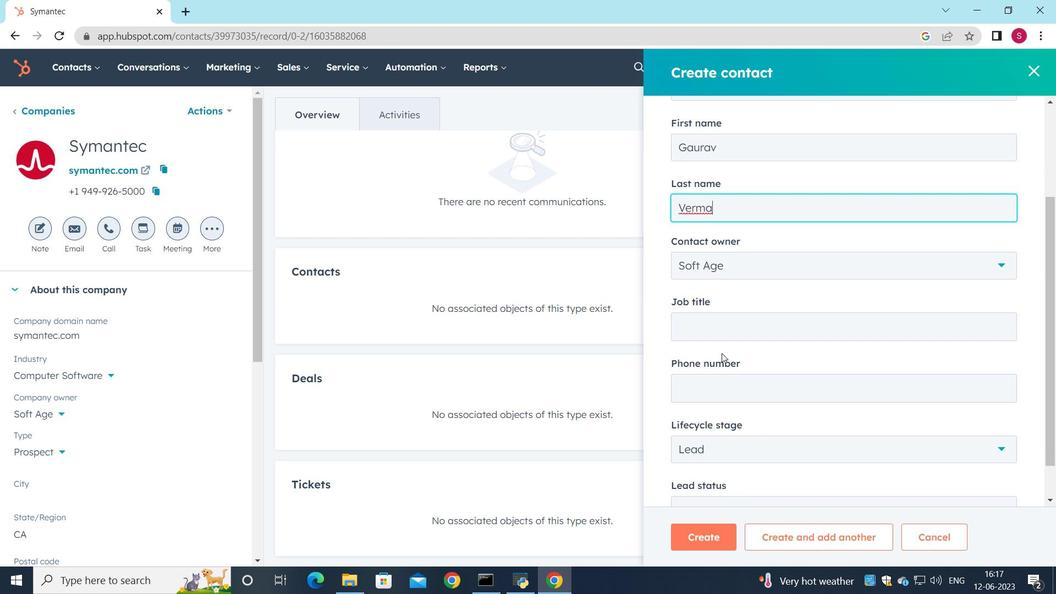 
Action: Mouse pressed left at (713, 336)
Screenshot: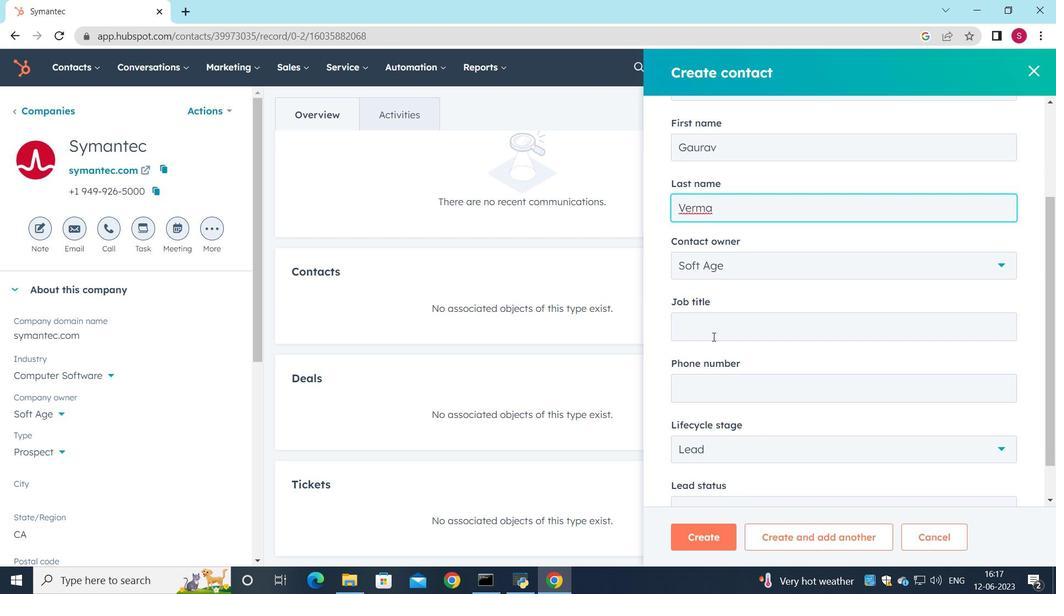 
Action: Key pressed <Key.shift><Key.shift>Supply<Key.space><Key.shift>Chain<Key.space><Key.shift><Key.shift><Key.shift><Key.shift><Key.shift><Key.shift><Key.shift><Key.shift><Key.shift><Key.shift><Key.shift><Key.shift><Key.shift><Key.shift>Manager
Screenshot: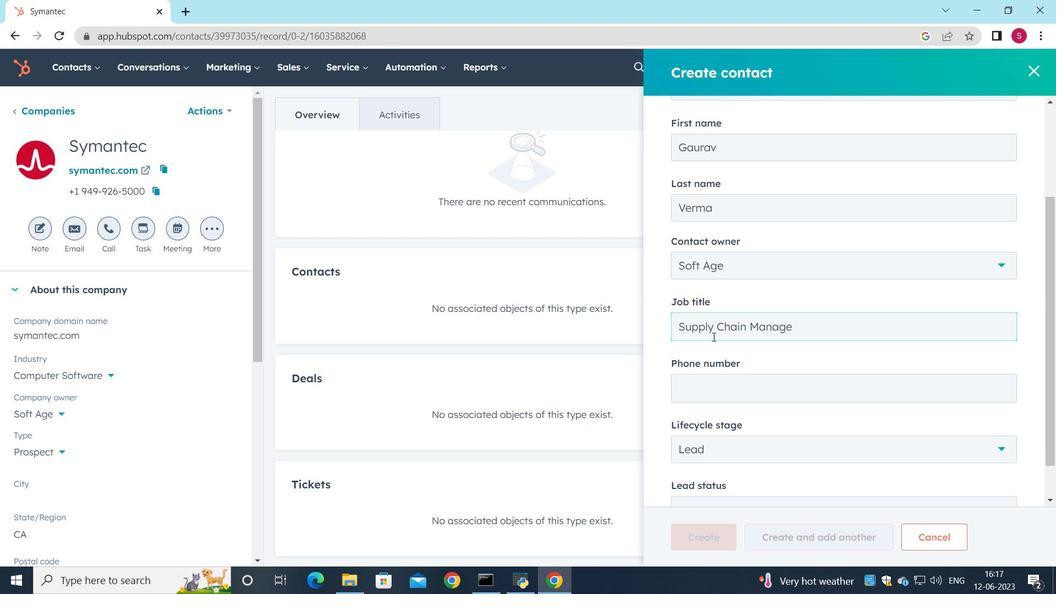 
Action: Mouse moved to (704, 392)
Screenshot: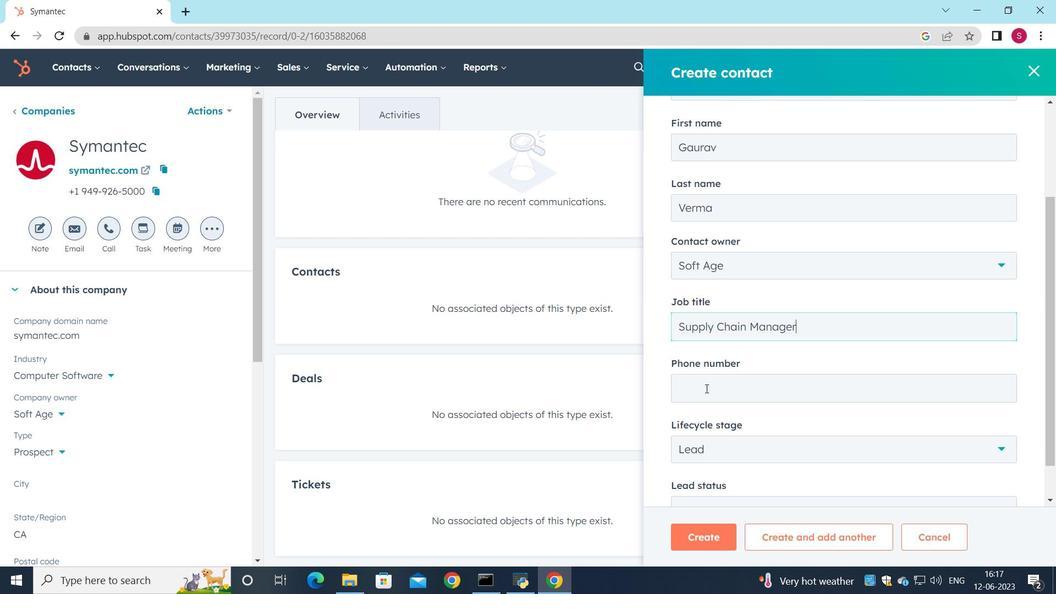 
Action: Mouse pressed left at (704, 392)
Screenshot: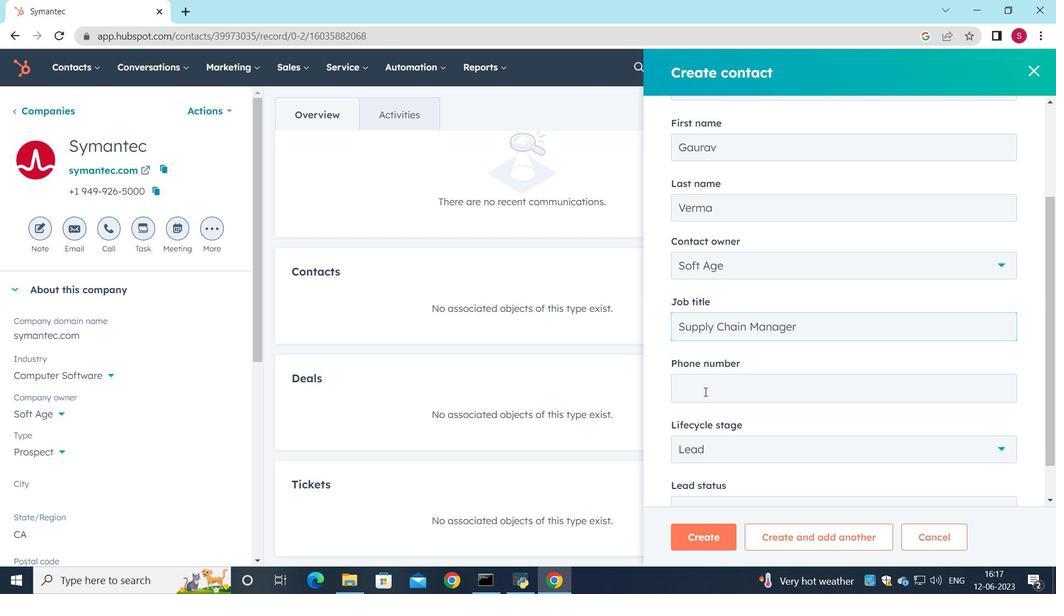 
Action: Key pressed 300<Key.backspace>55559014
Screenshot: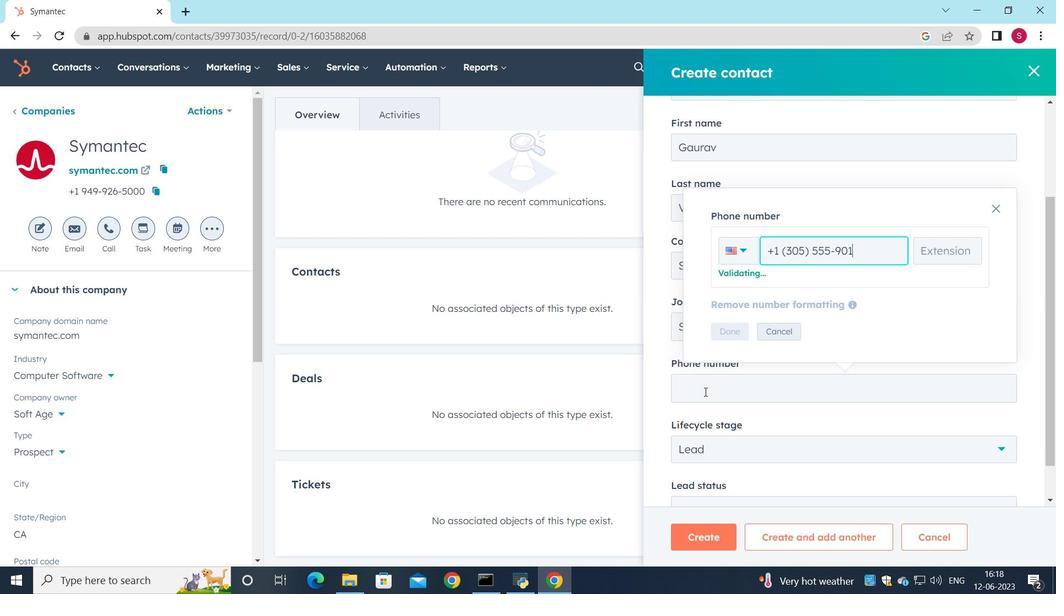 
Action: Mouse moved to (728, 331)
Screenshot: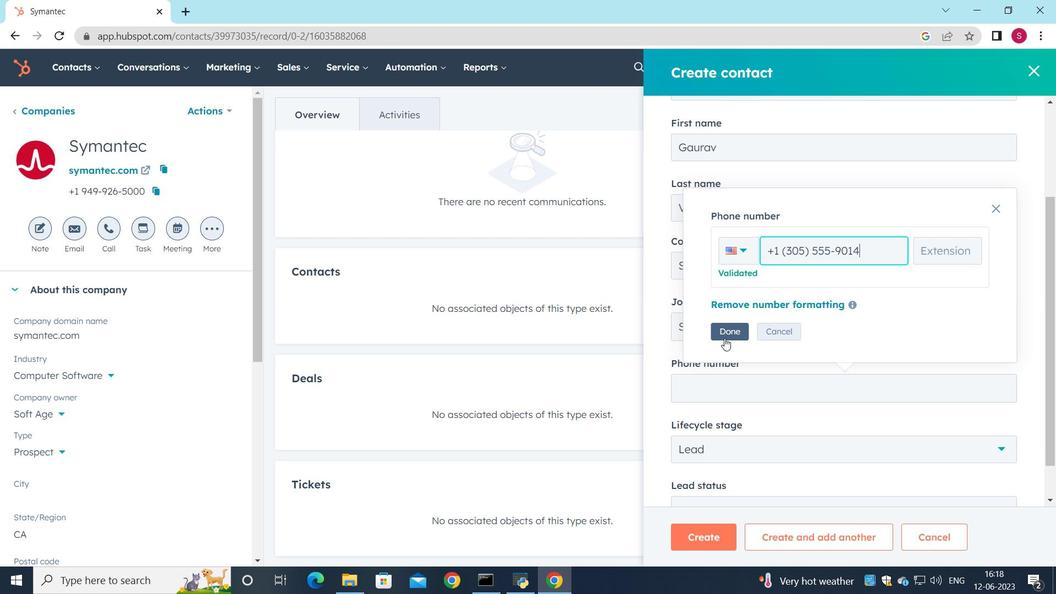 
Action: Mouse pressed left at (728, 331)
Screenshot: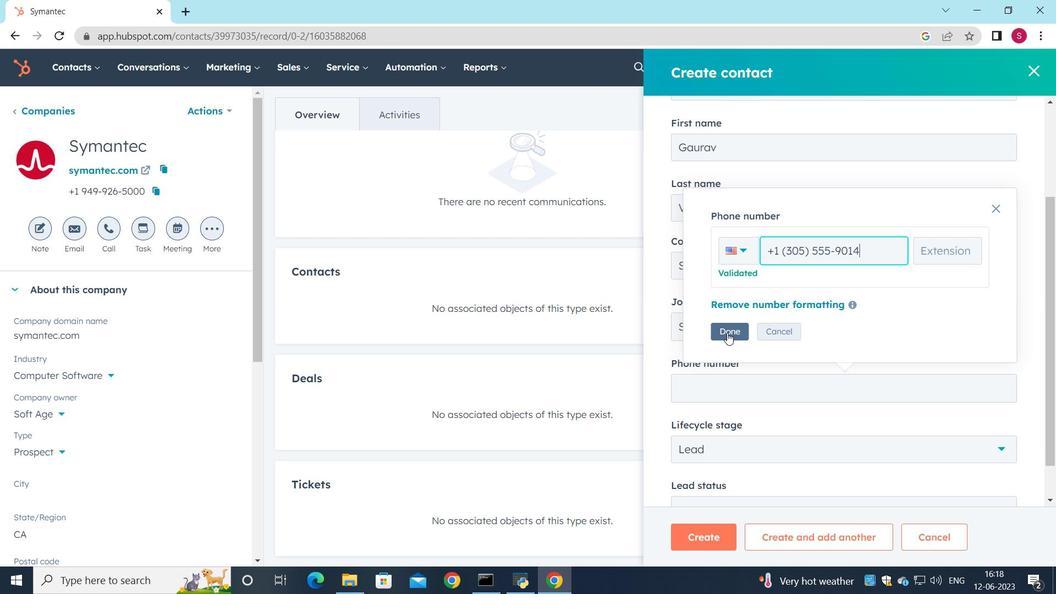 
Action: Mouse moved to (722, 337)
Screenshot: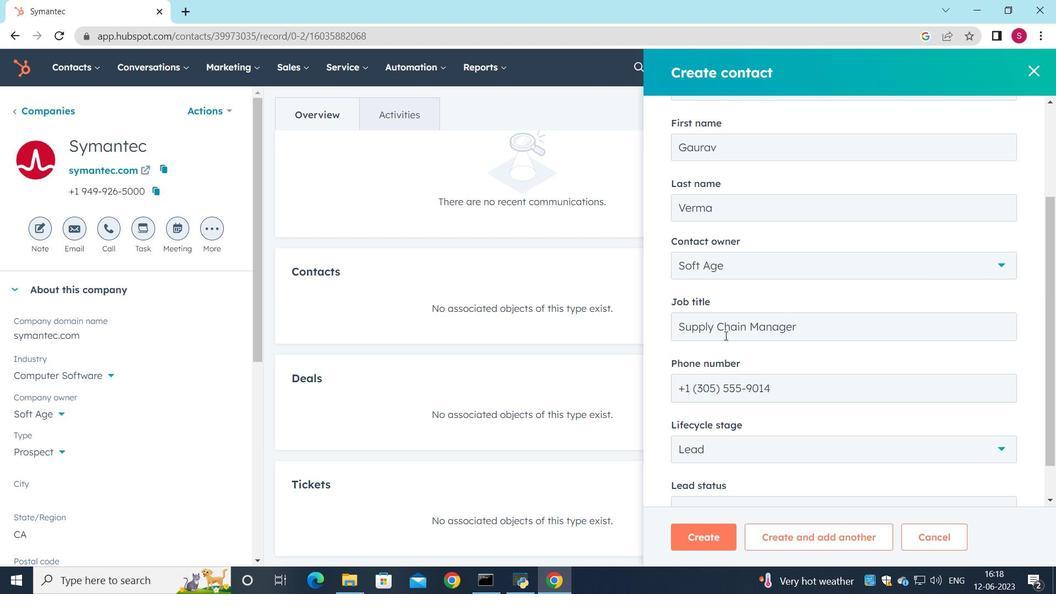 
Action: Mouse scrolled (722, 337) with delta (0, 0)
Screenshot: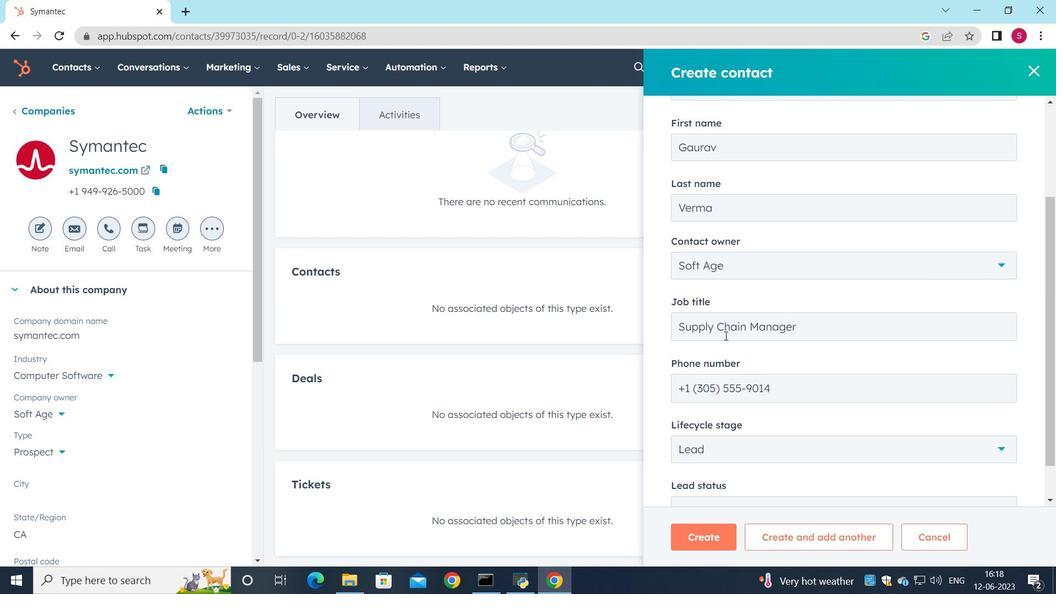 
Action: Mouse moved to (722, 337)
Screenshot: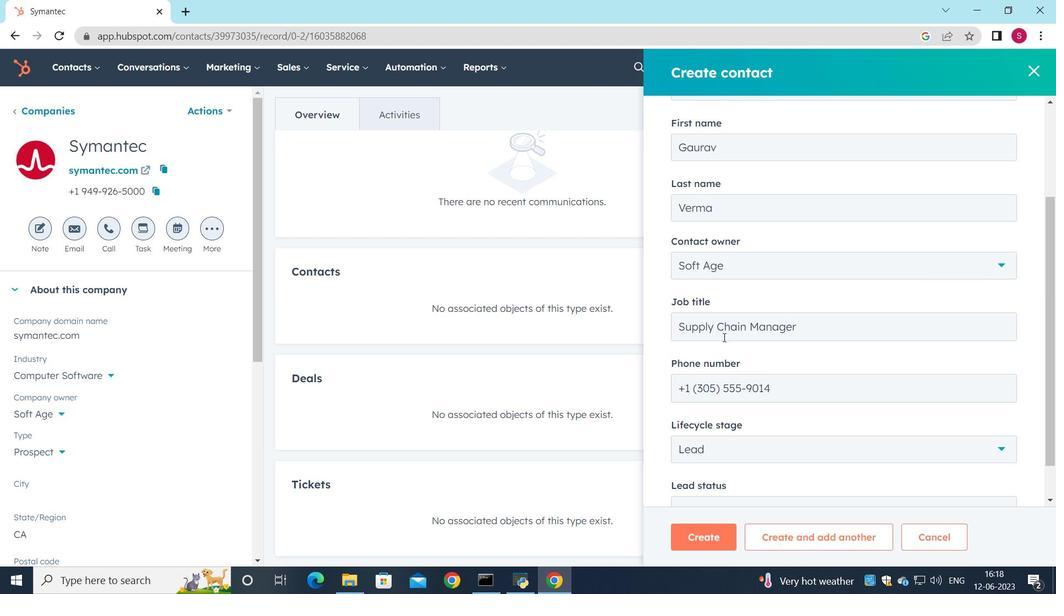 
Action: Mouse scrolled (722, 337) with delta (0, 0)
Screenshot: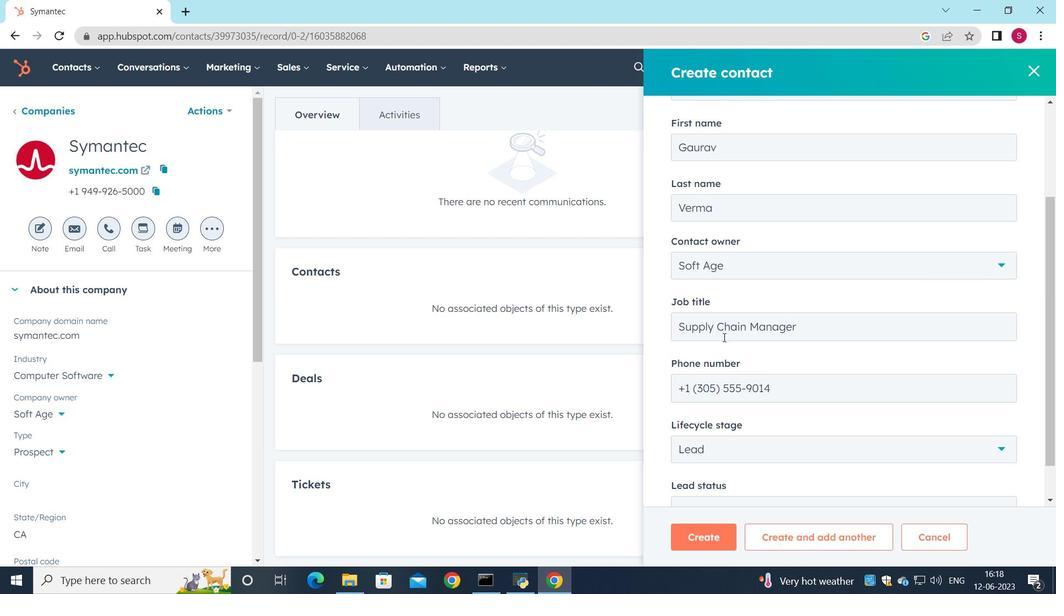 
Action: Mouse moved to (721, 339)
Screenshot: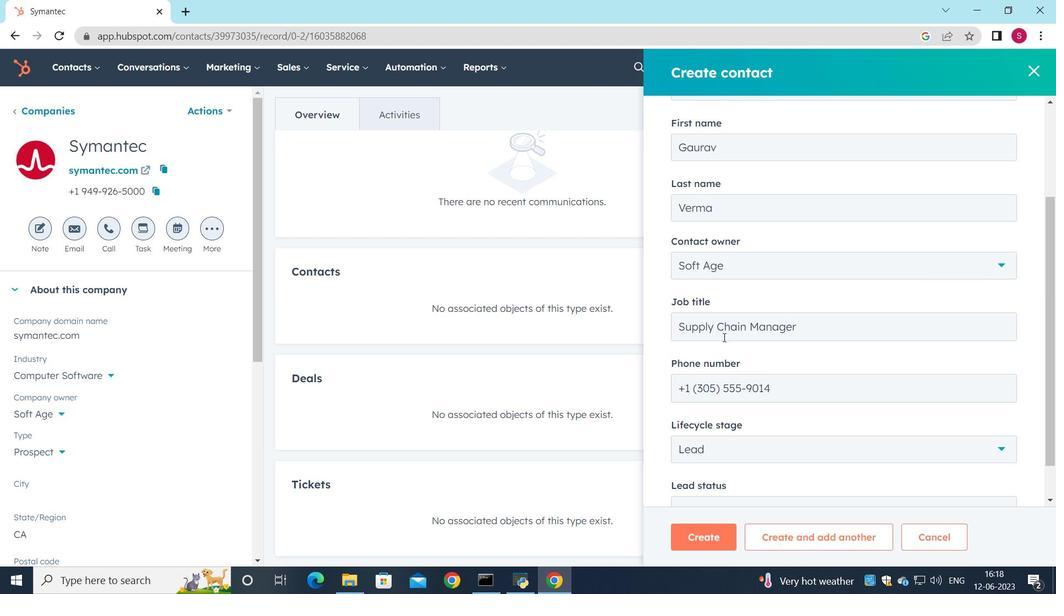 
Action: Mouse scrolled (721, 338) with delta (0, 0)
Screenshot: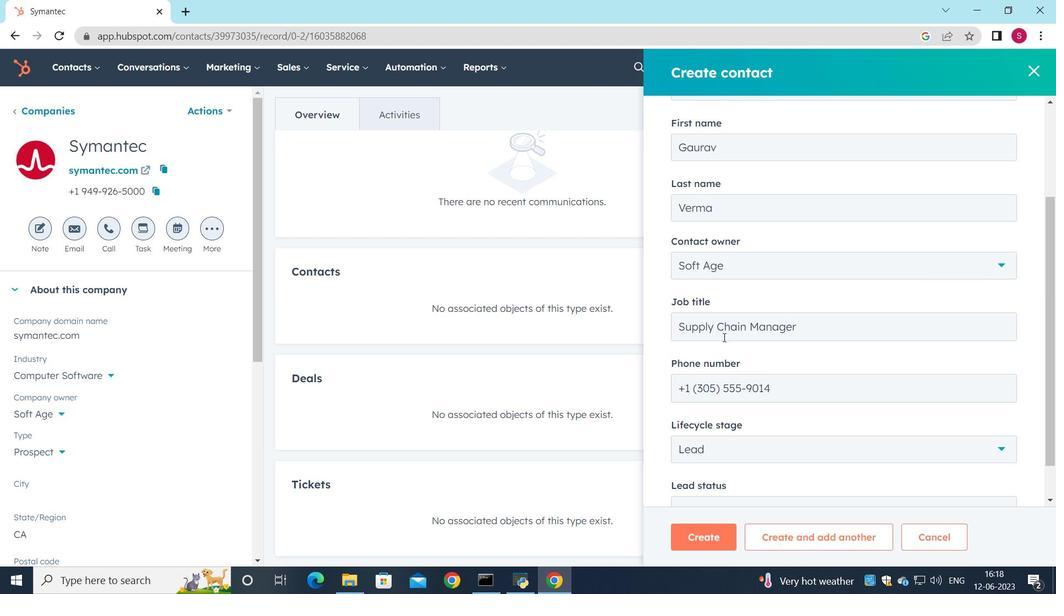 
Action: Mouse moved to (779, 460)
Screenshot: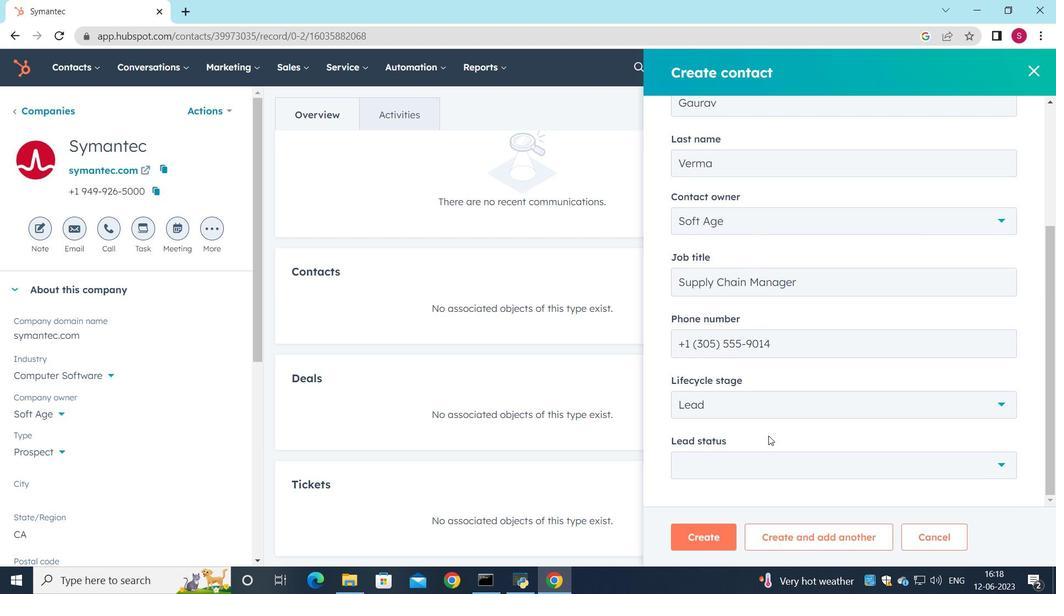 
Action: Mouse pressed left at (779, 460)
Screenshot: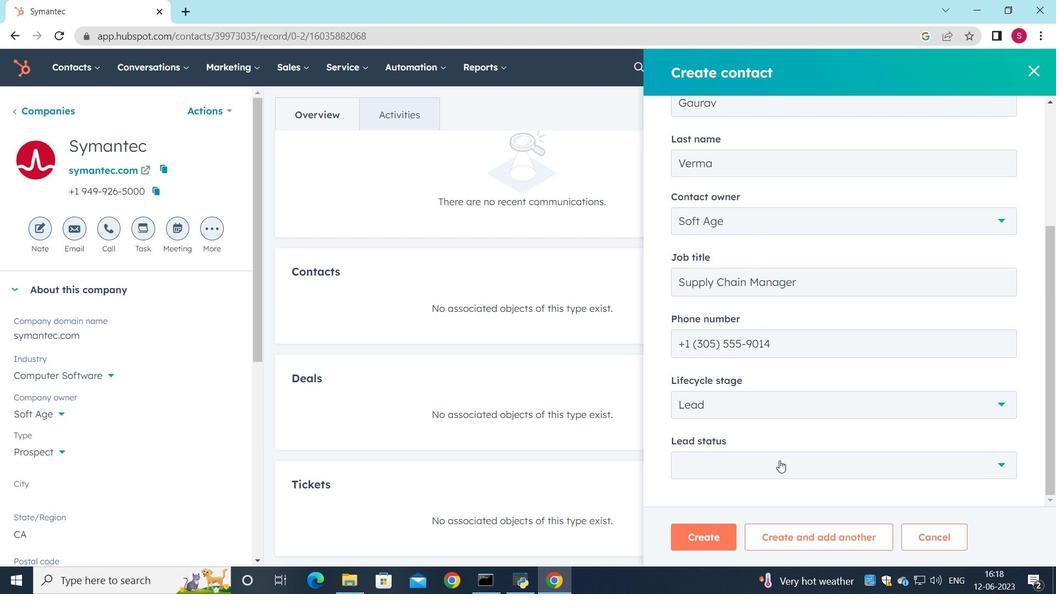 
Action: Mouse moved to (730, 391)
Screenshot: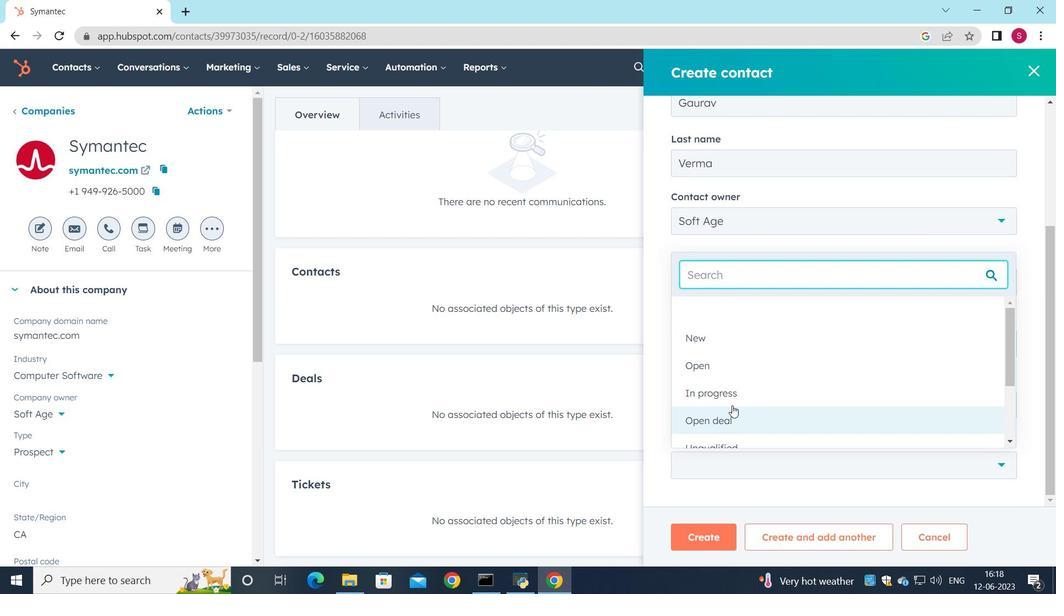 
Action: Mouse pressed left at (730, 391)
Screenshot: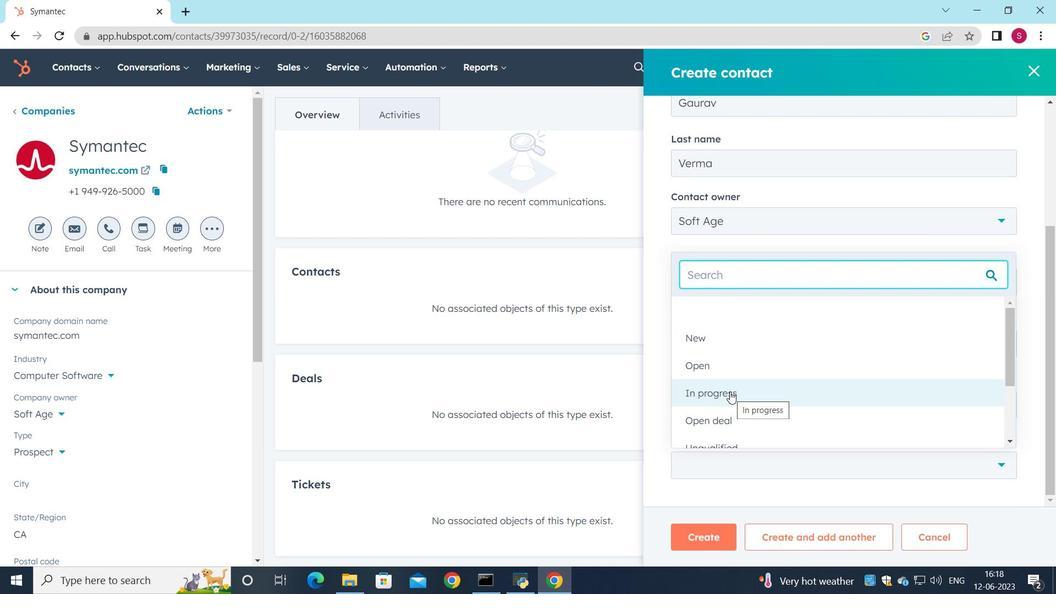 
Action: Mouse moved to (731, 473)
Screenshot: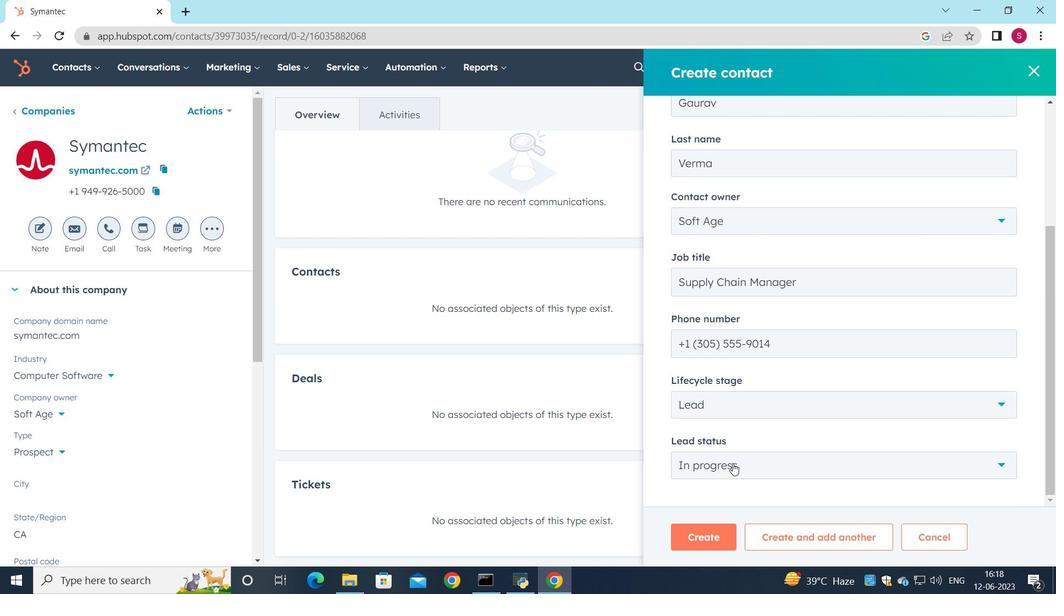 
Action: Mouse scrolled (731, 472) with delta (0, 0)
Screenshot: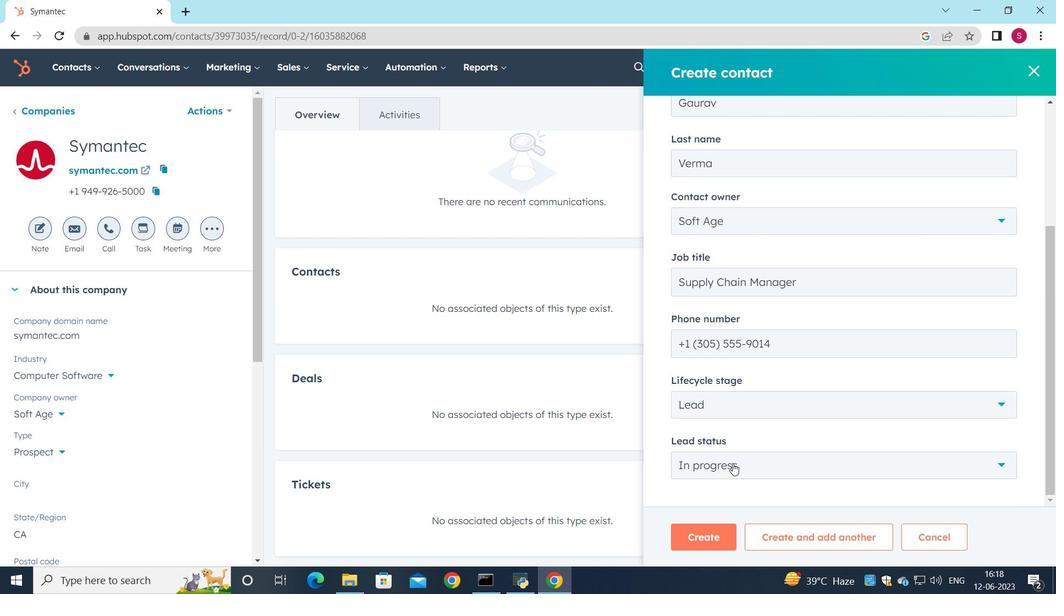 
Action: Mouse moved to (731, 474)
Screenshot: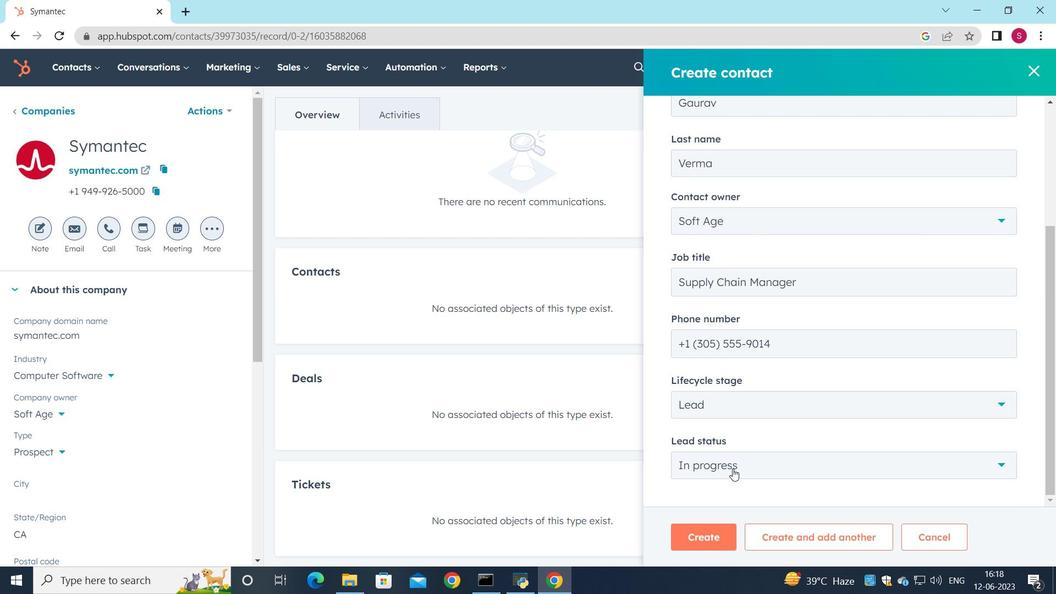 
Action: Mouse scrolled (731, 474) with delta (0, 0)
Screenshot: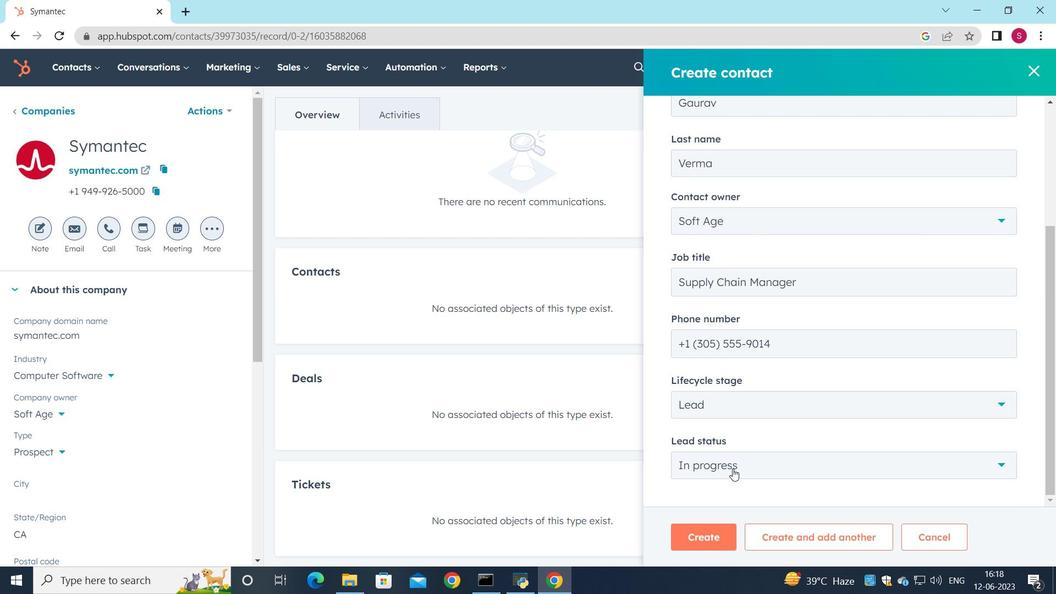 
Action: Mouse moved to (705, 543)
Screenshot: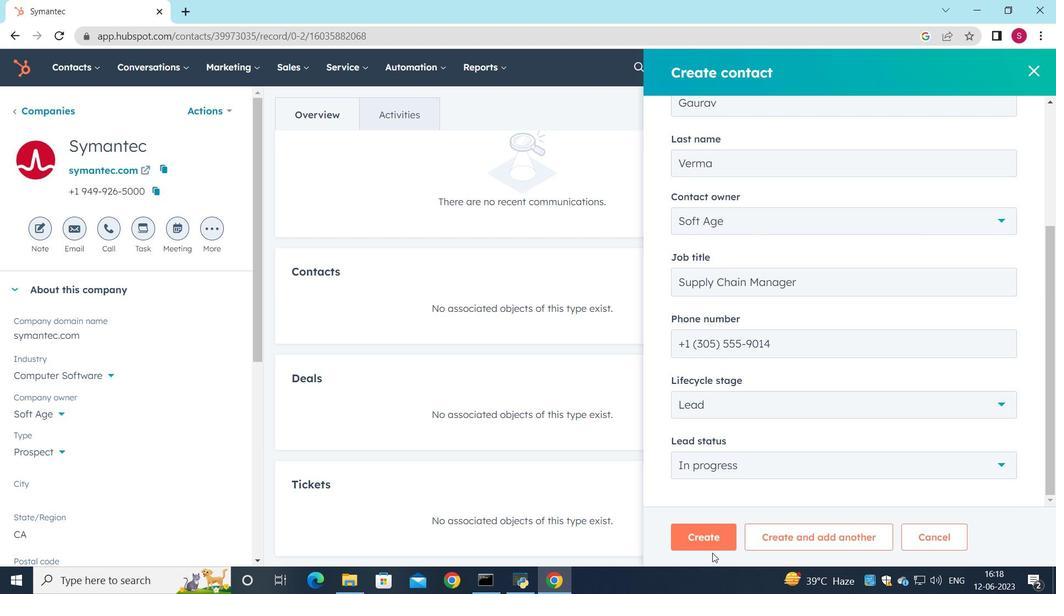 
Action: Mouse pressed left at (705, 543)
Screenshot: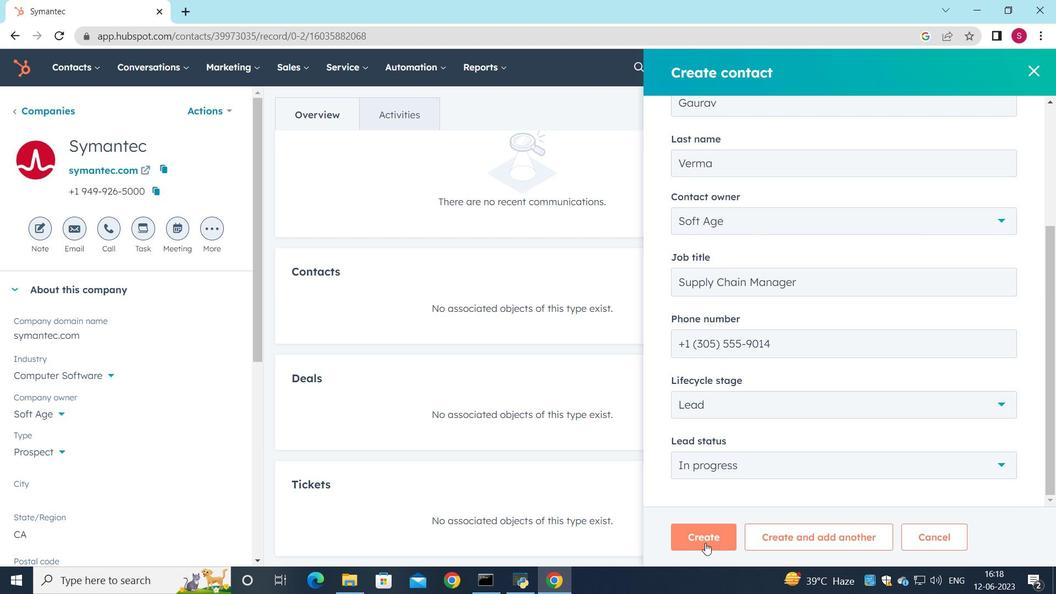 
Action: Mouse moved to (644, 387)
Screenshot: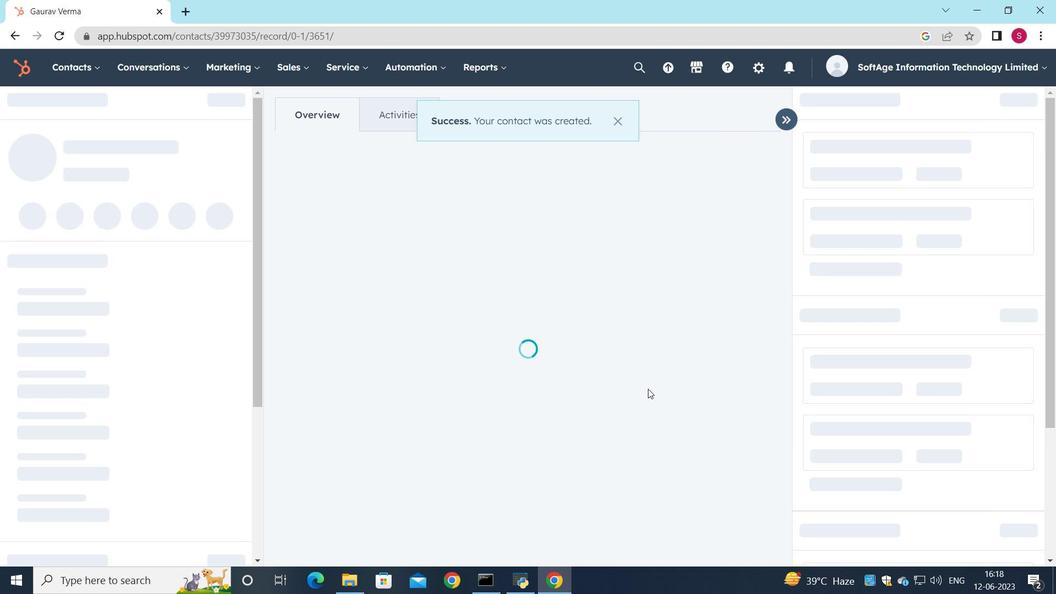 
Action: Mouse scrolled (644, 387) with delta (0, 0)
Screenshot: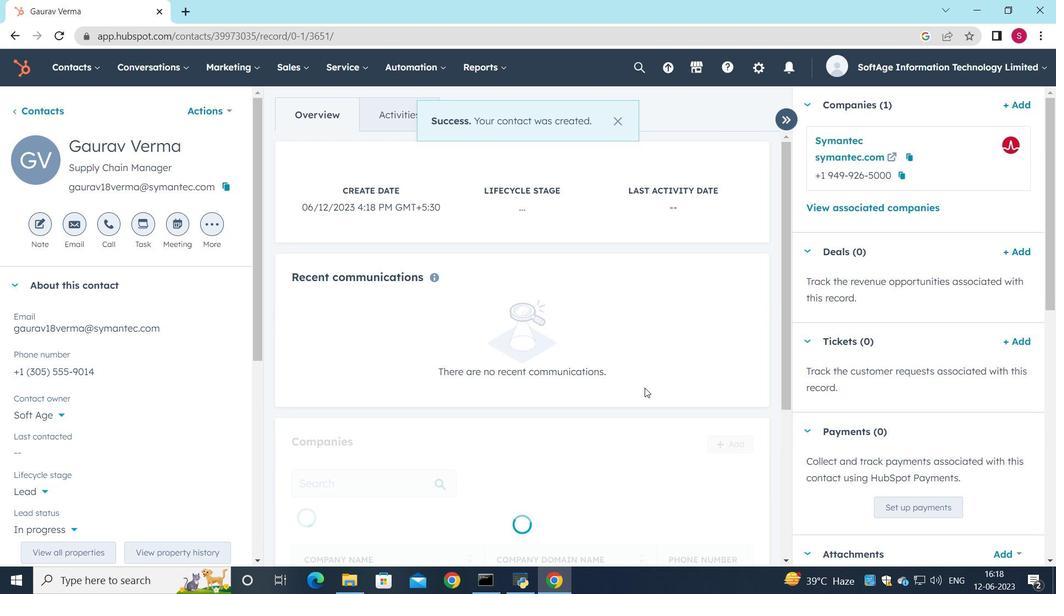 
Action: Mouse scrolled (644, 387) with delta (0, 0)
Screenshot: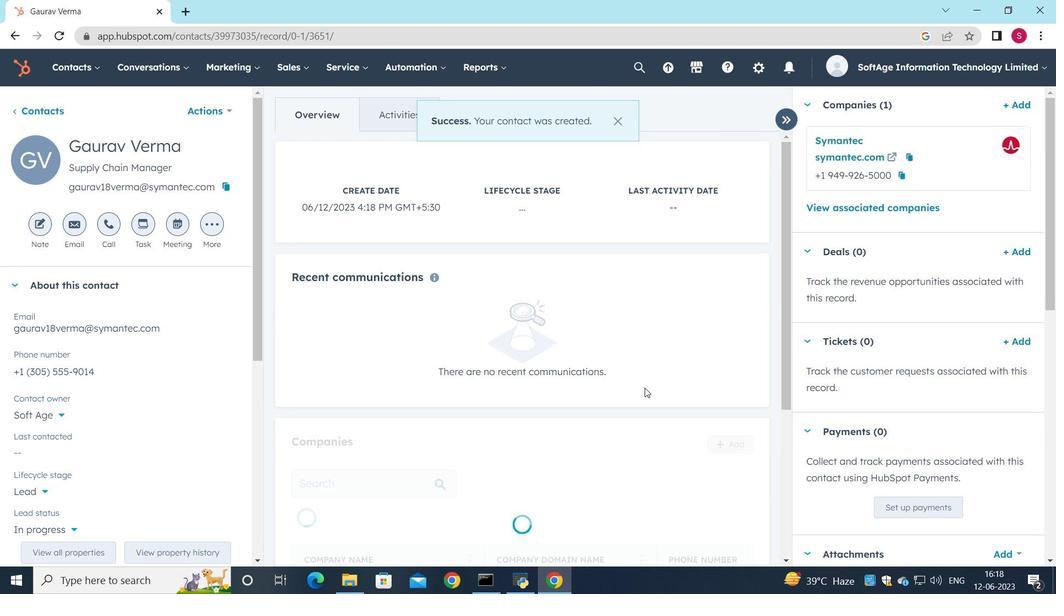 
Action: Mouse scrolled (644, 387) with delta (0, 0)
Screenshot: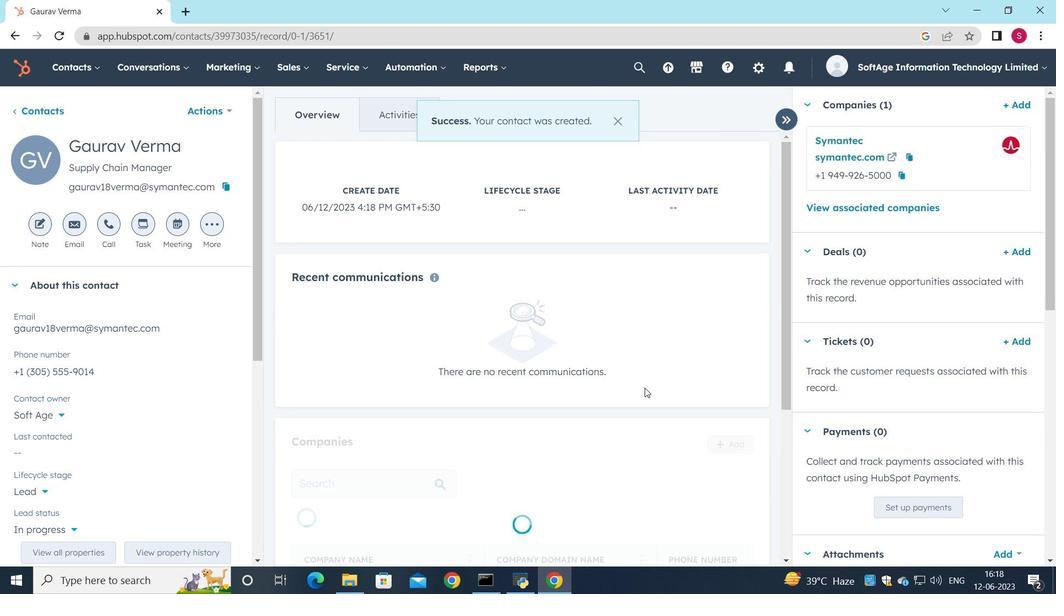 
Action: Mouse scrolled (644, 387) with delta (0, 0)
Screenshot: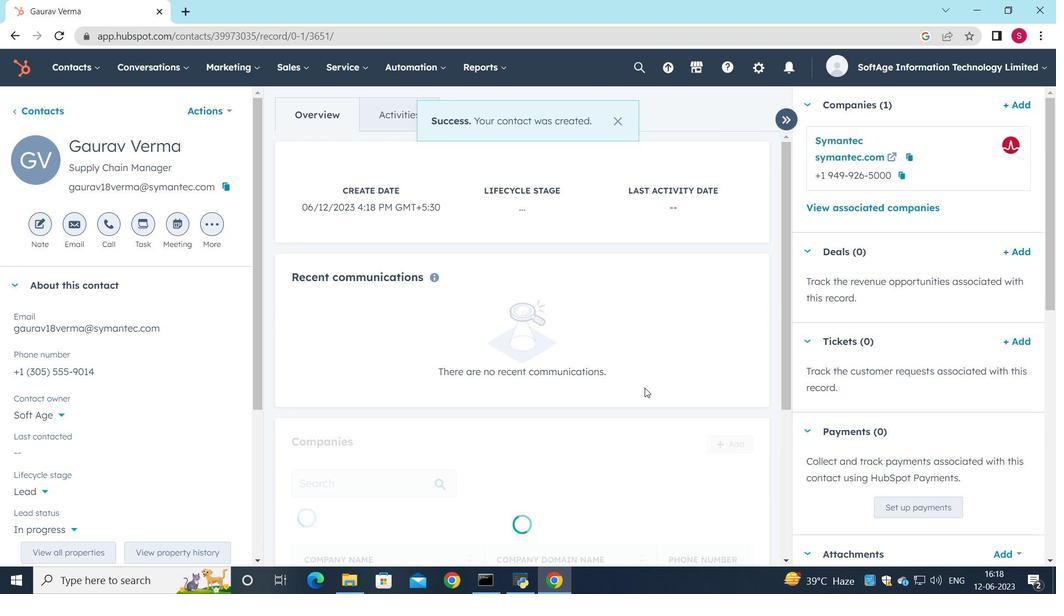 
Action: Mouse scrolled (644, 387) with delta (0, 0)
Screenshot: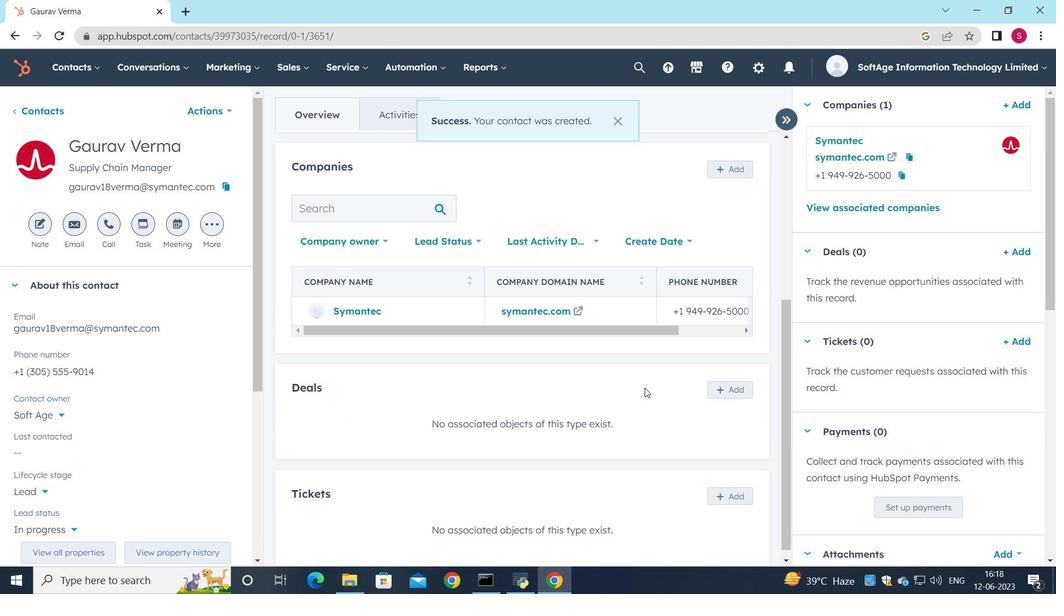 
